 Task: Find connections with filter location Manacor with filter topic #Business2021with filter profile language Potuguese with filter current company Samsung Electronics with filter school VIT_Vellore Institute of Technology  with filter industry Hotels and Motels with filter service category Financial Advisory with filter keywords title Operations Director
Action: Mouse moved to (473, 59)
Screenshot: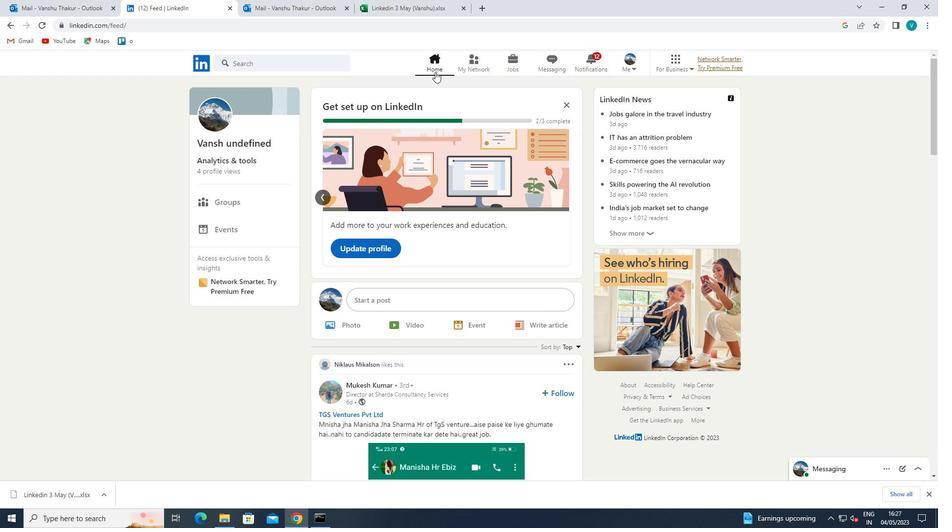 
Action: Mouse pressed left at (473, 59)
Screenshot: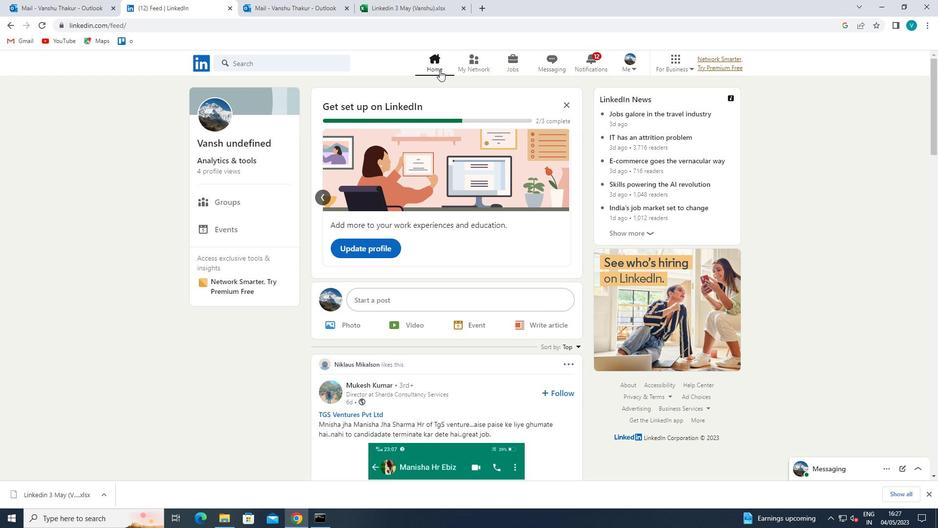 
Action: Mouse moved to (267, 115)
Screenshot: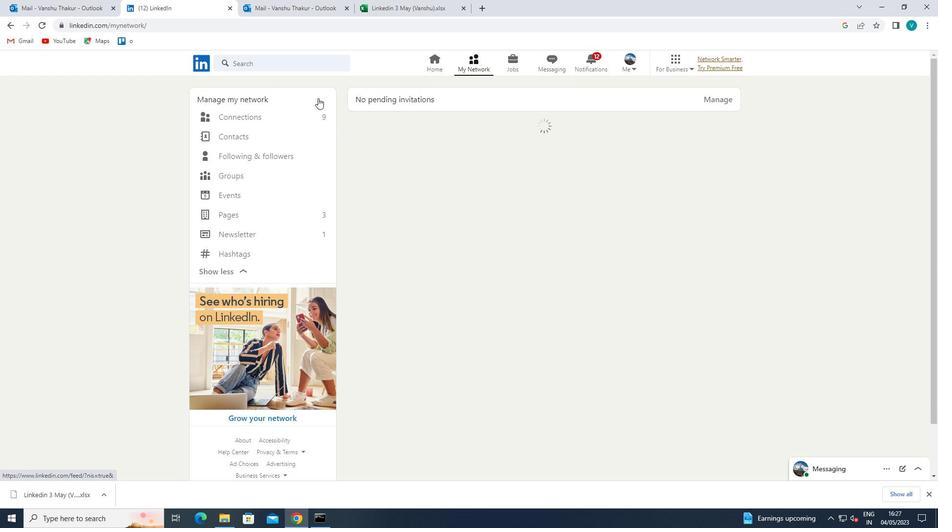 
Action: Mouse pressed left at (267, 115)
Screenshot: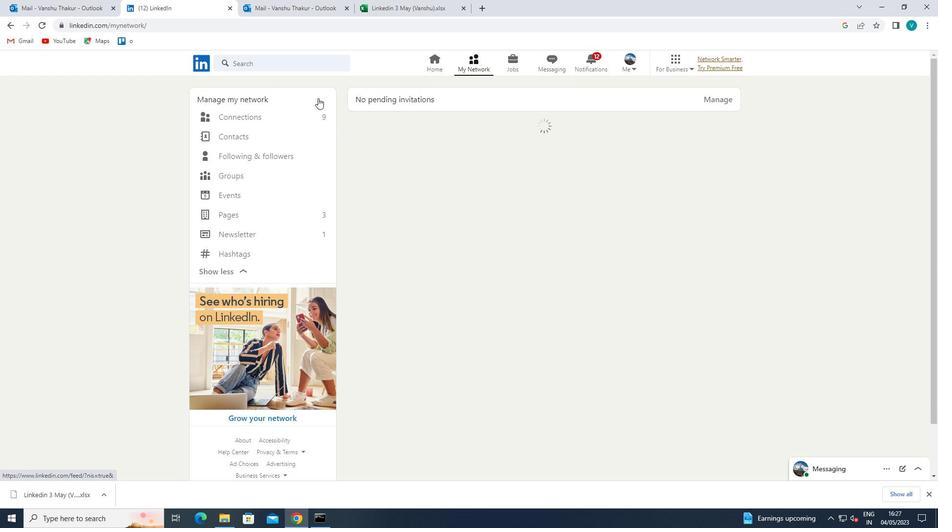 
Action: Mouse moved to (541, 116)
Screenshot: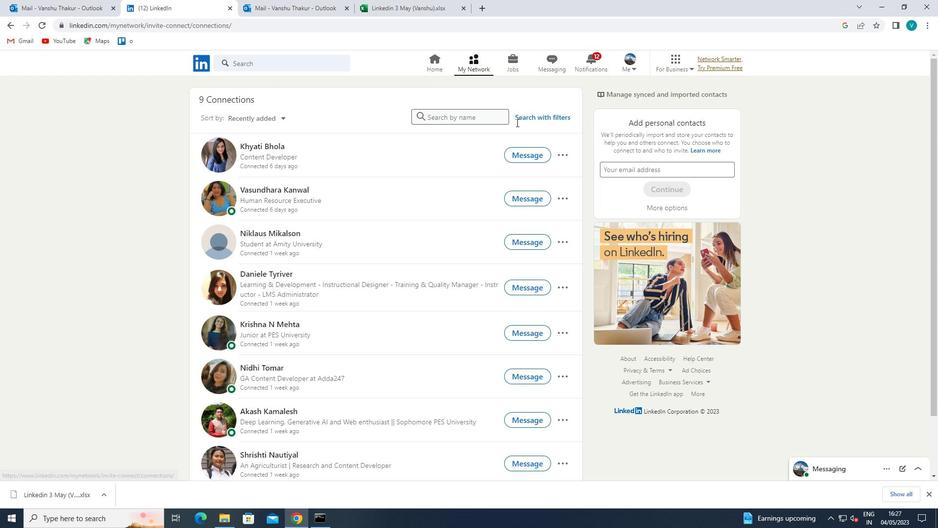 
Action: Mouse pressed left at (541, 116)
Screenshot: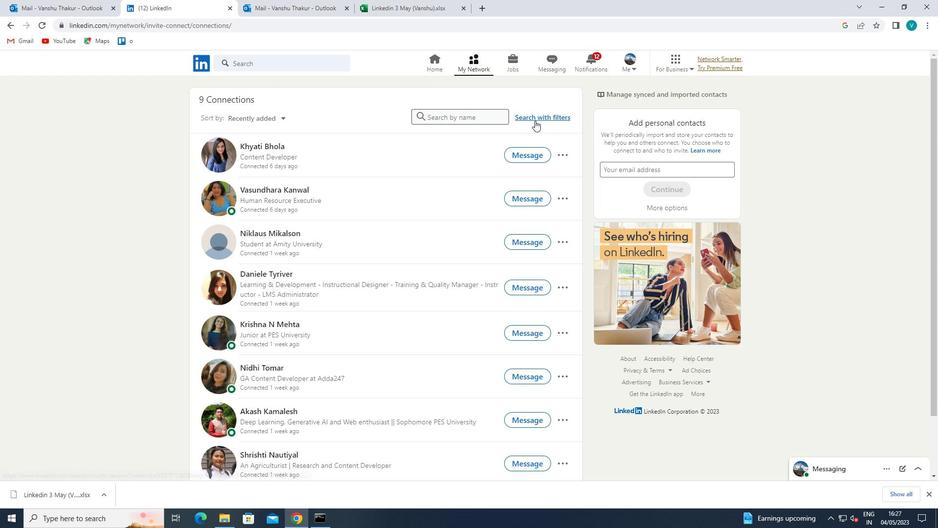 
Action: Mouse moved to (473, 88)
Screenshot: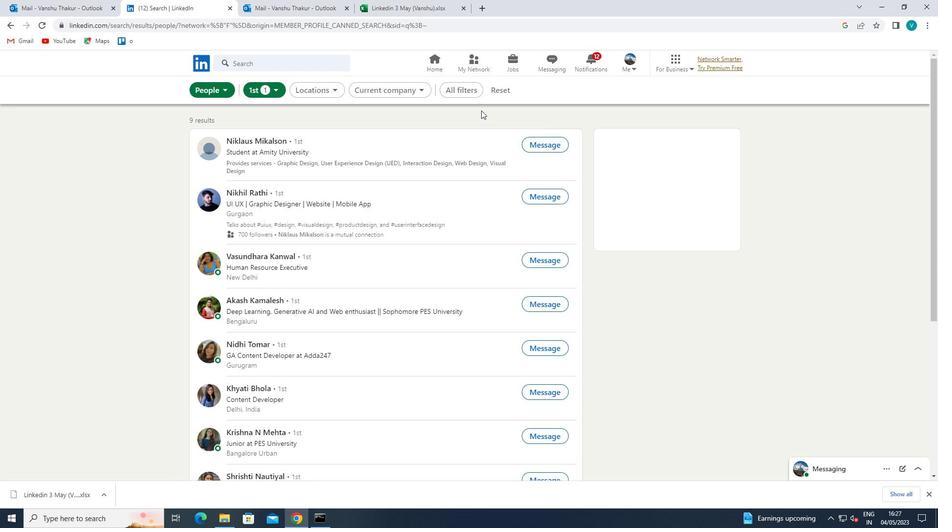 
Action: Mouse pressed left at (473, 88)
Screenshot: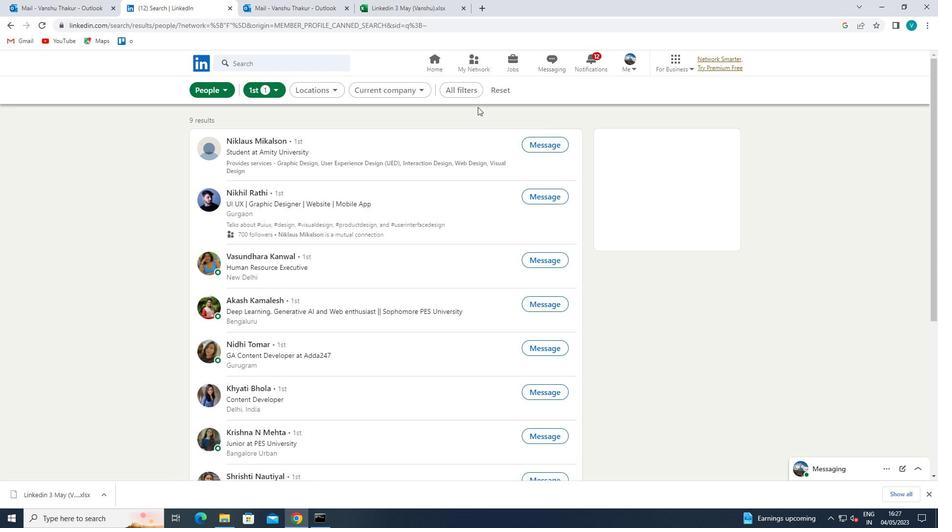 
Action: Mouse moved to (783, 221)
Screenshot: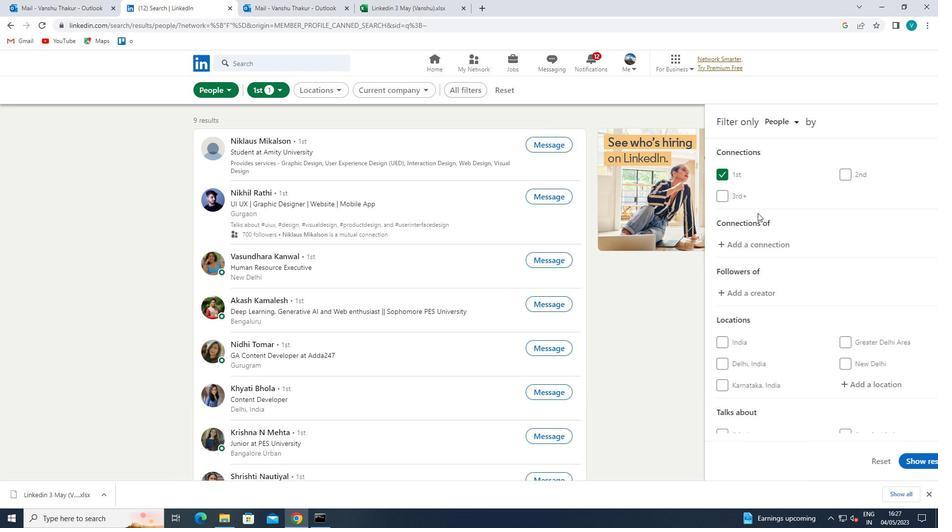 
Action: Mouse scrolled (783, 221) with delta (0, 0)
Screenshot: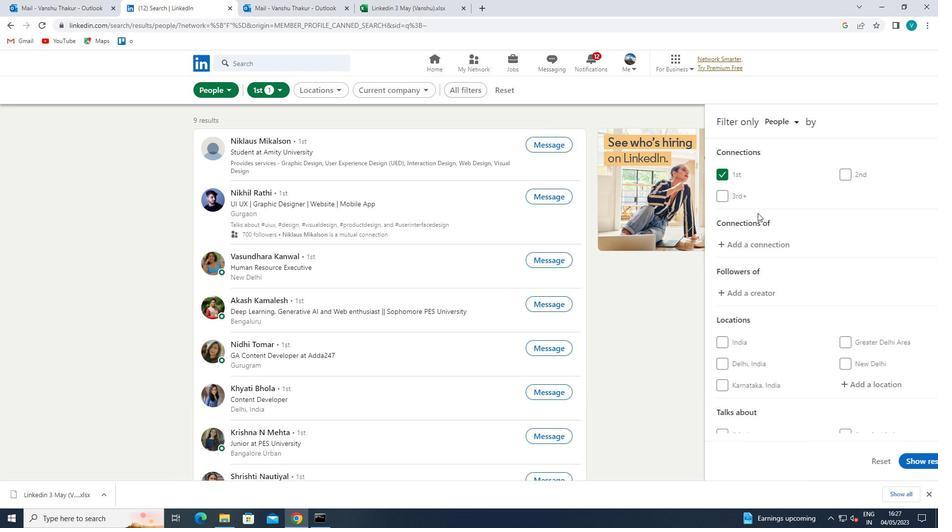 
Action: Mouse moved to (784, 223)
Screenshot: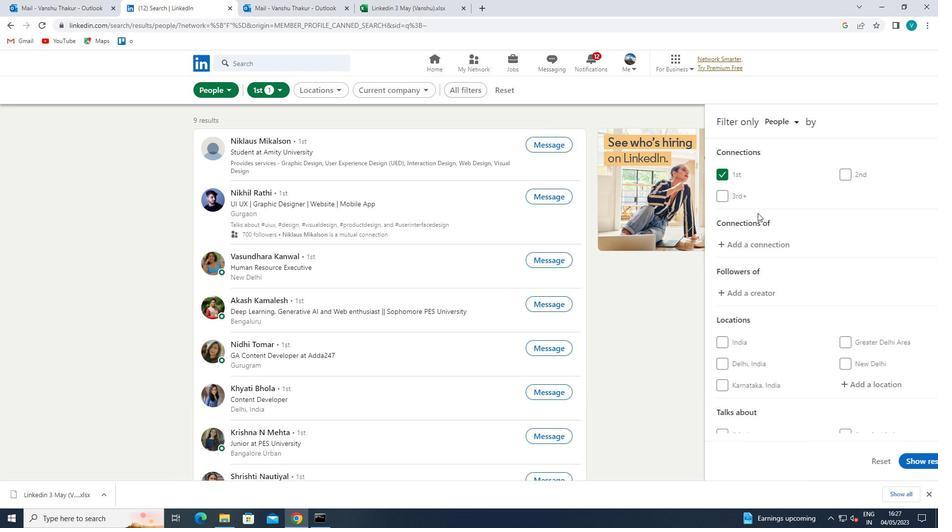 
Action: Mouse scrolled (784, 223) with delta (0, 0)
Screenshot: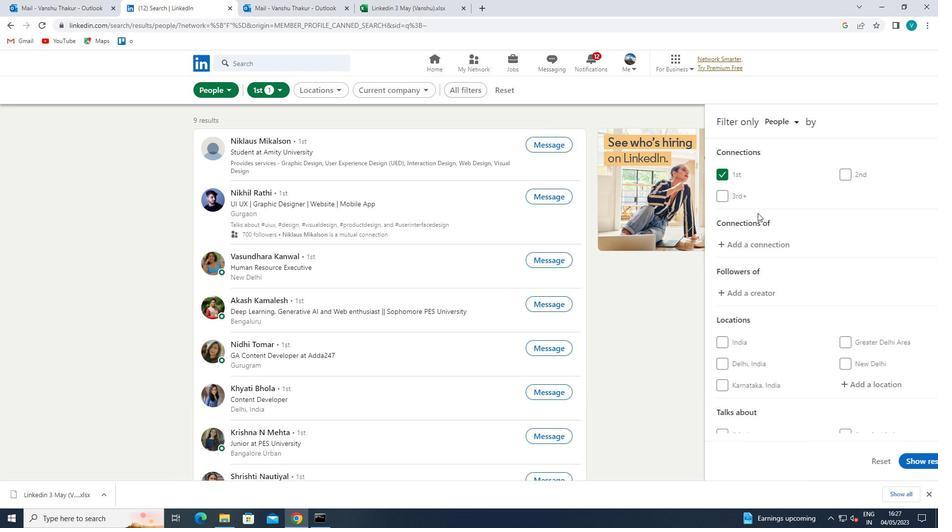 
Action: Mouse moved to (827, 284)
Screenshot: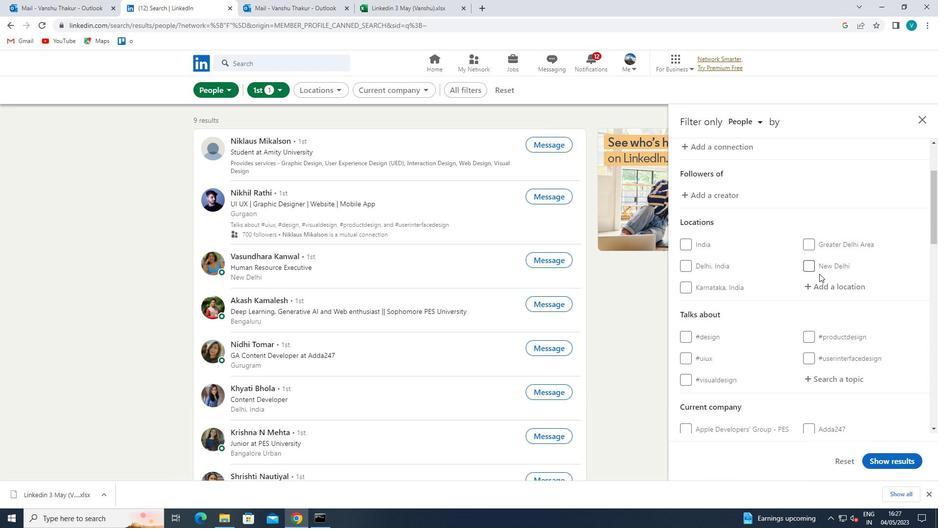 
Action: Mouse pressed left at (827, 284)
Screenshot: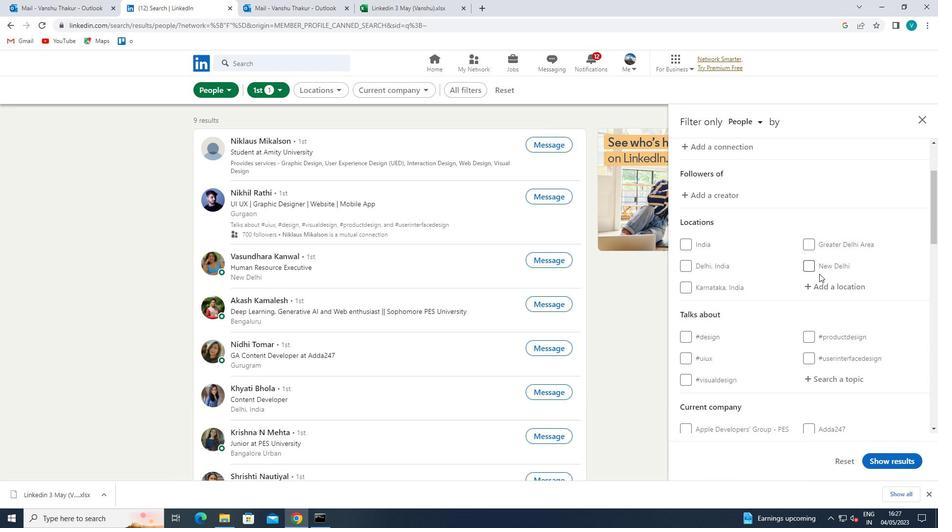 
Action: Mouse moved to (730, 227)
Screenshot: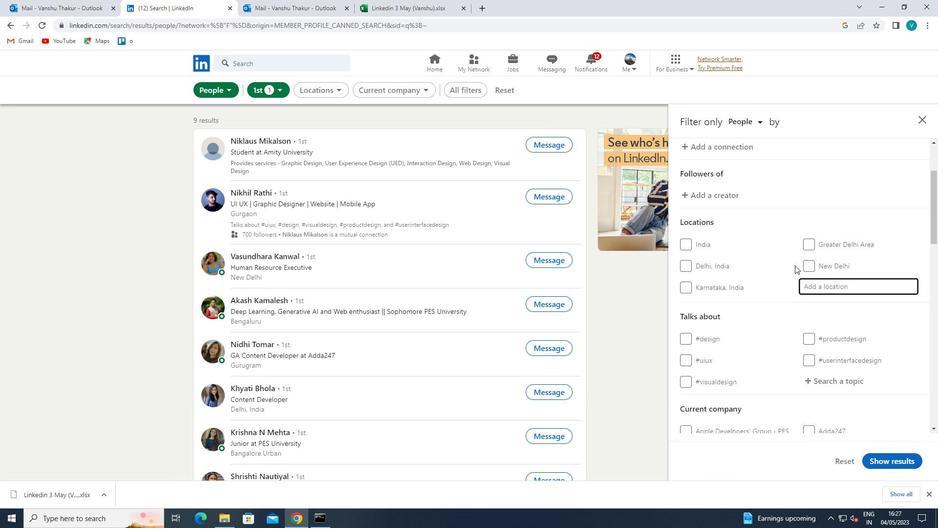 
Action: Key pressed <Key.shift><Key.shift><Key.shift><Key.shift>M
Screenshot: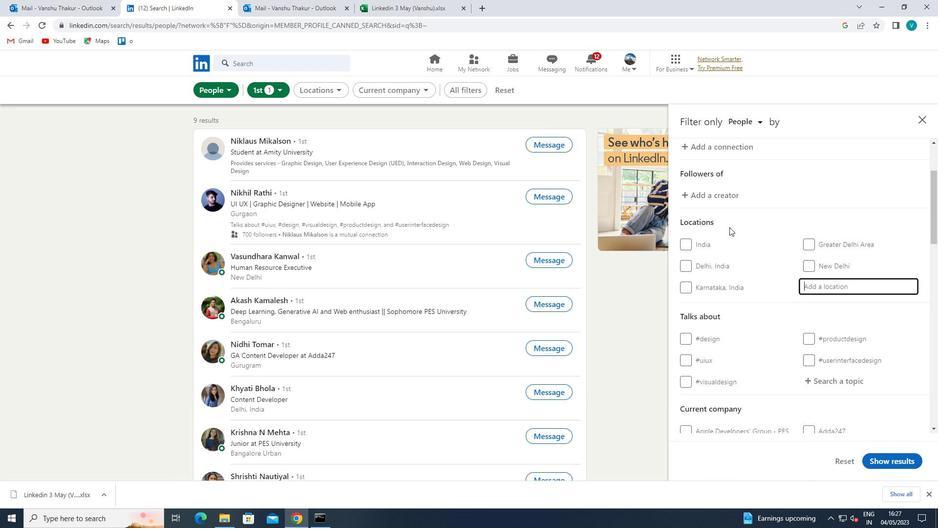
Action: Mouse moved to (729, 226)
Screenshot: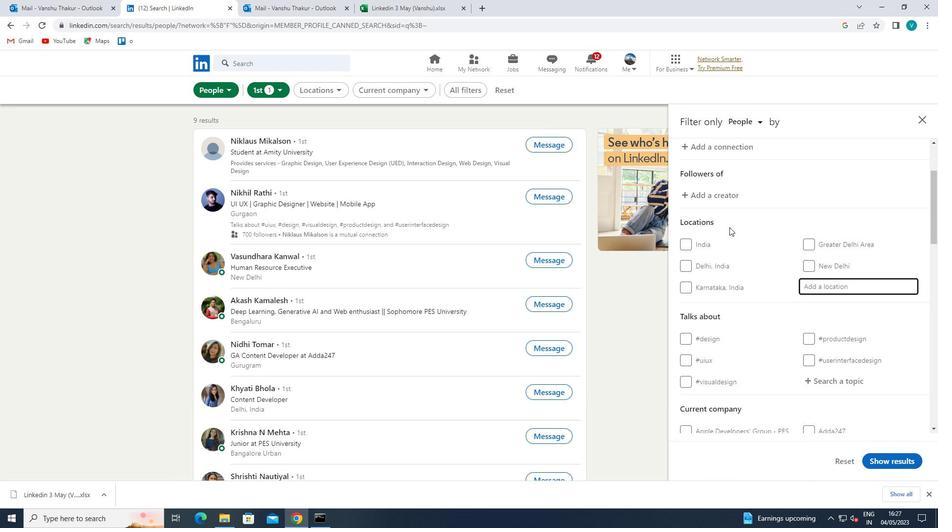 
Action: Key pressed ANA
Screenshot: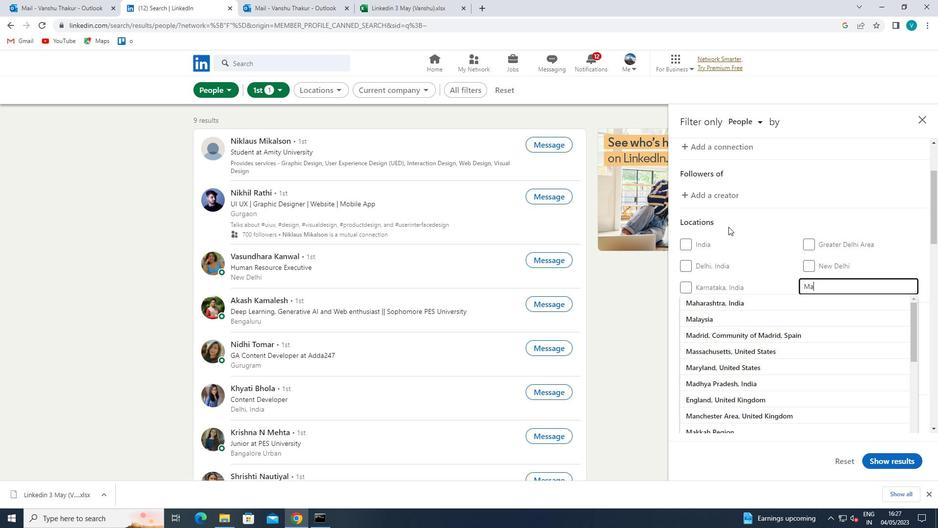 
Action: Mouse moved to (728, 226)
Screenshot: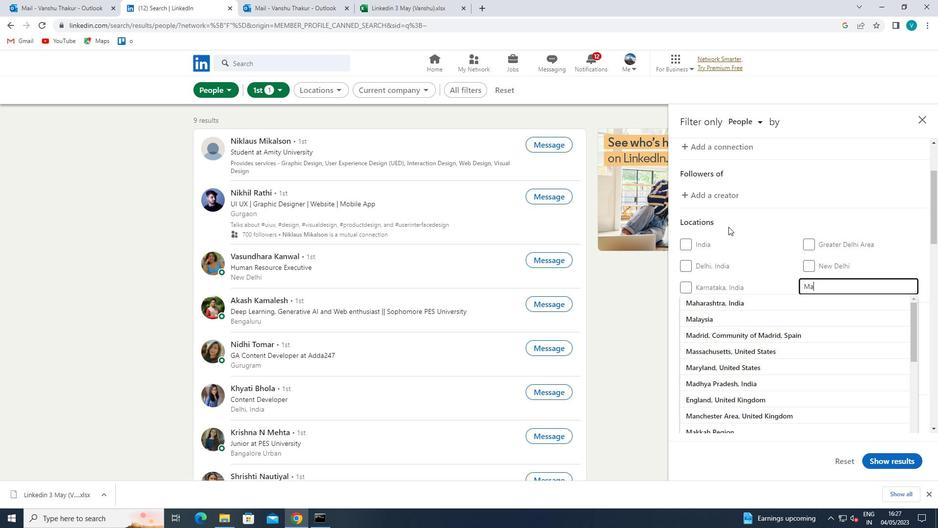 
Action: Key pressed CO
Screenshot: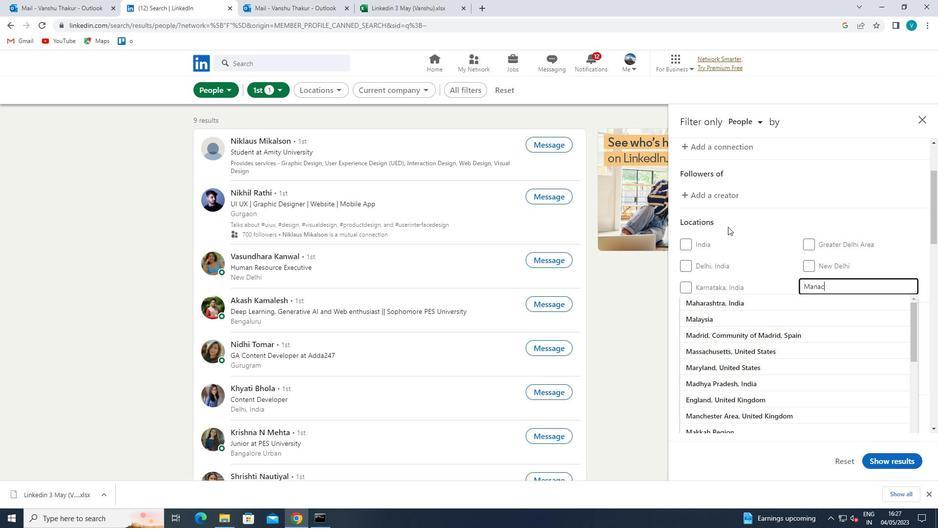 
Action: Mouse moved to (728, 226)
Screenshot: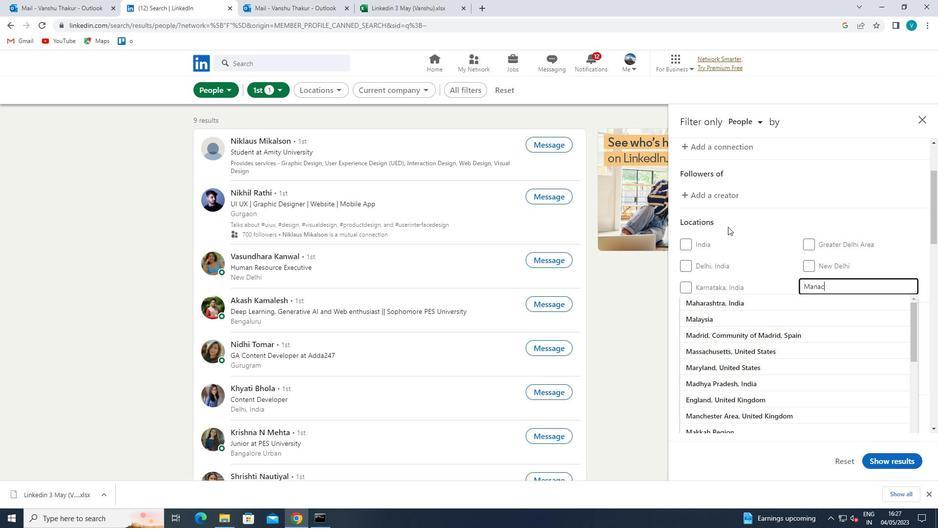 
Action: Key pressed R
Screenshot: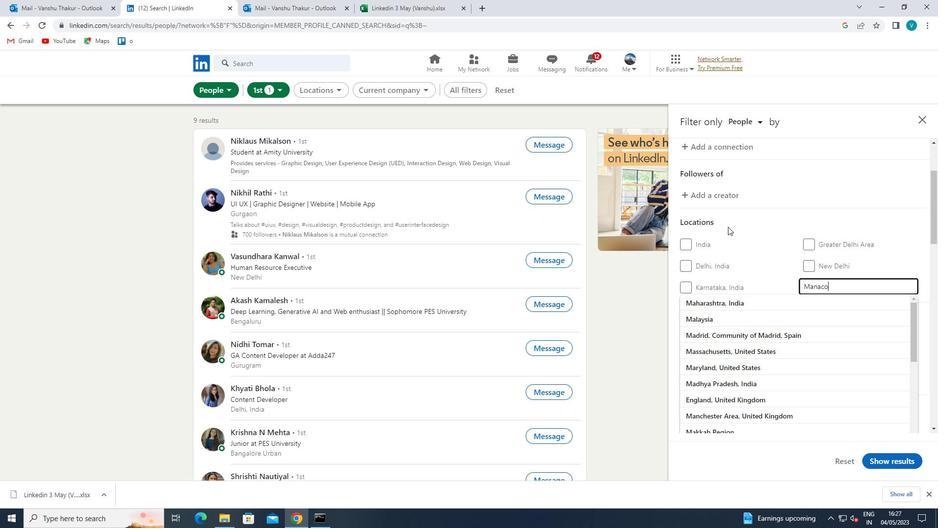 
Action: Mouse moved to (728, 226)
Screenshot: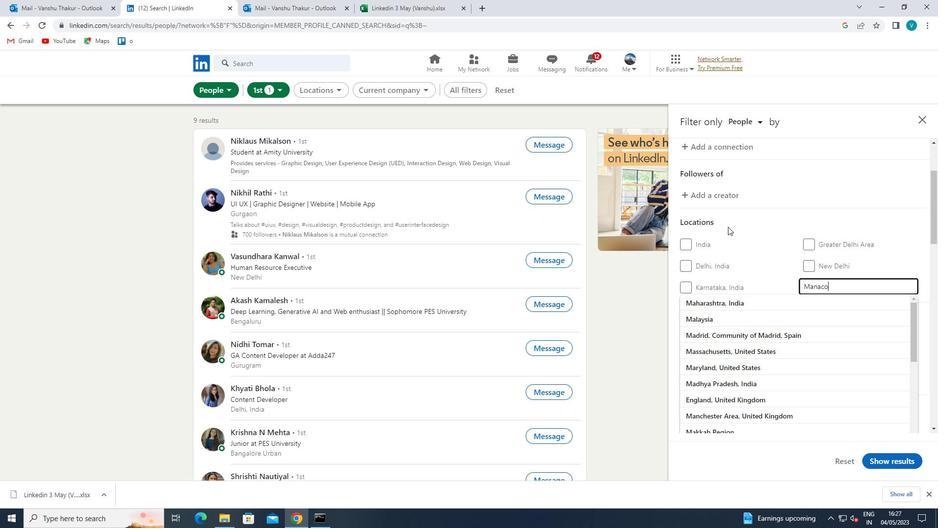 
Action: Key pressed <Key.space>
Screenshot: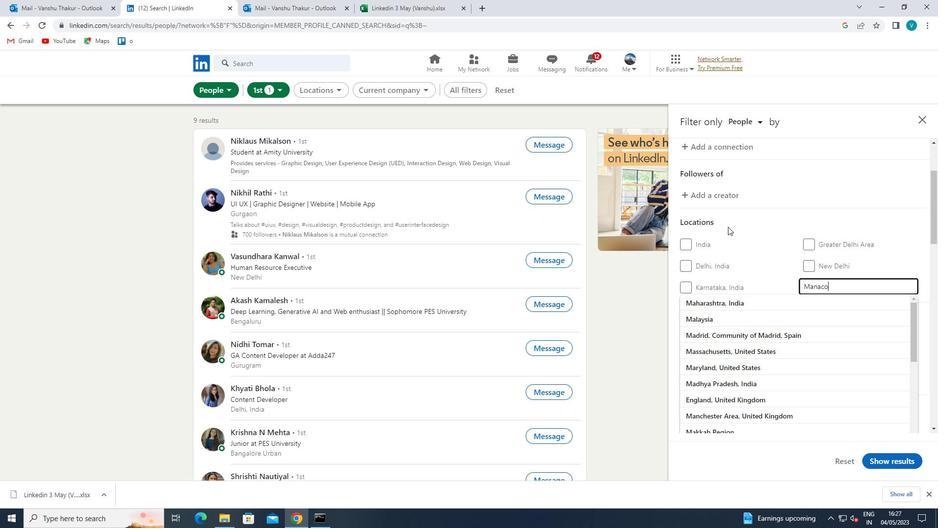 
Action: Mouse moved to (746, 297)
Screenshot: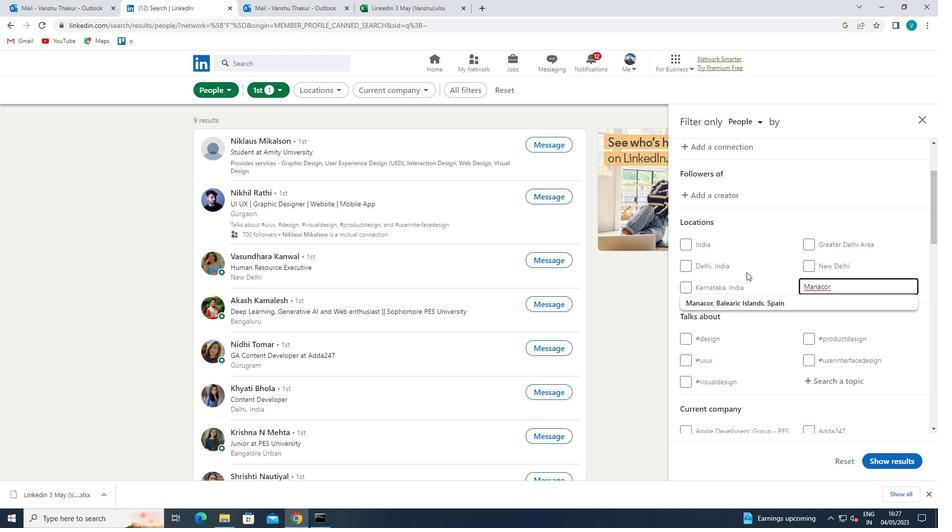 
Action: Mouse pressed left at (746, 297)
Screenshot: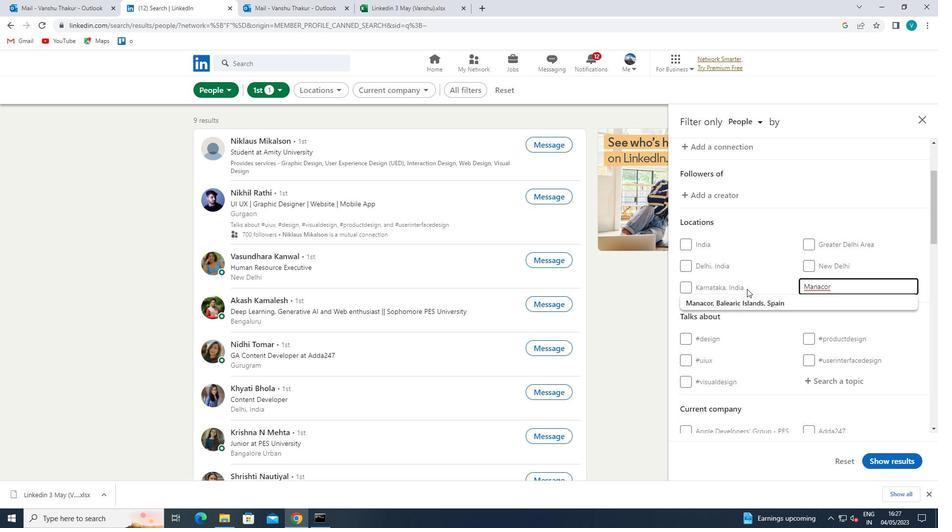 
Action: Mouse moved to (746, 298)
Screenshot: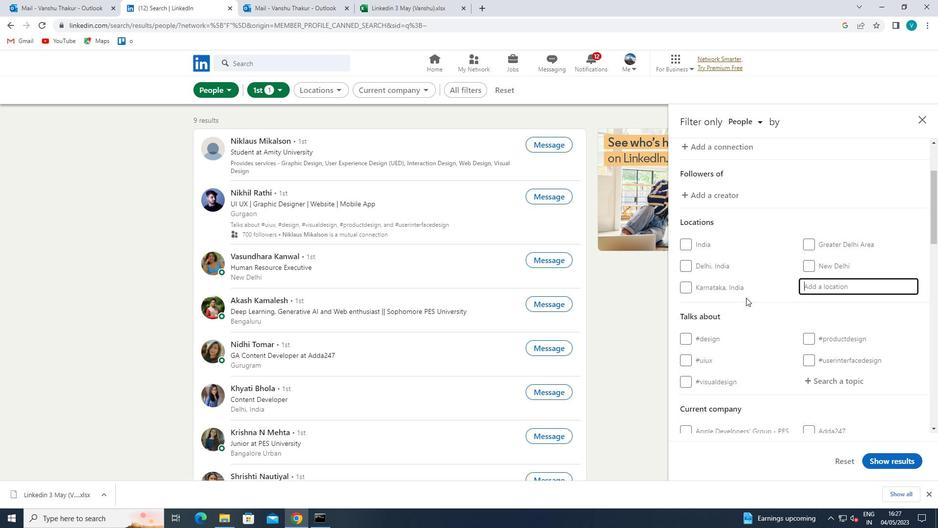 
Action: Mouse scrolled (746, 297) with delta (0, 0)
Screenshot: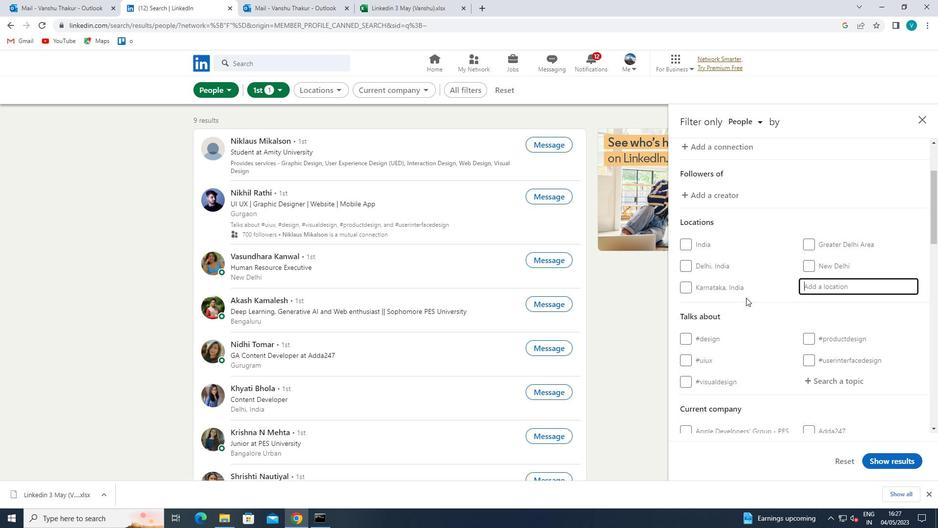 
Action: Mouse moved to (818, 350)
Screenshot: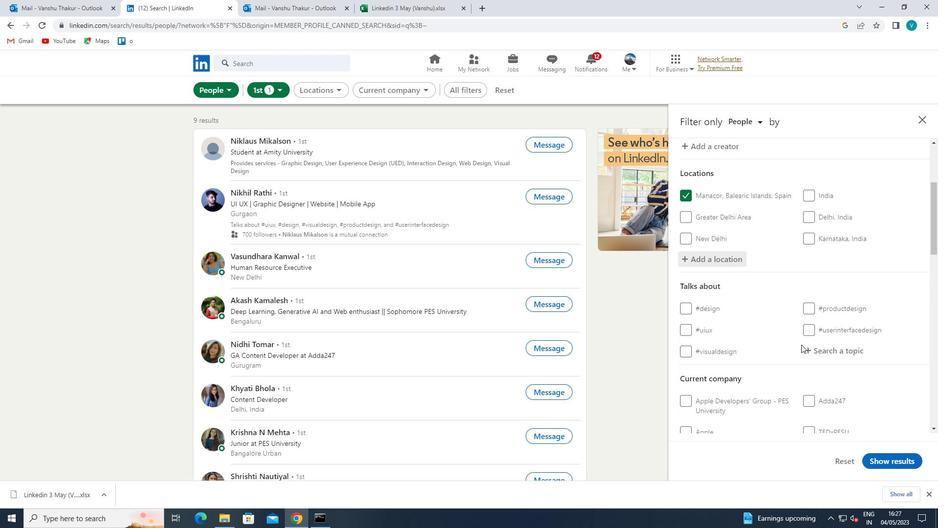 
Action: Mouse pressed left at (818, 350)
Screenshot: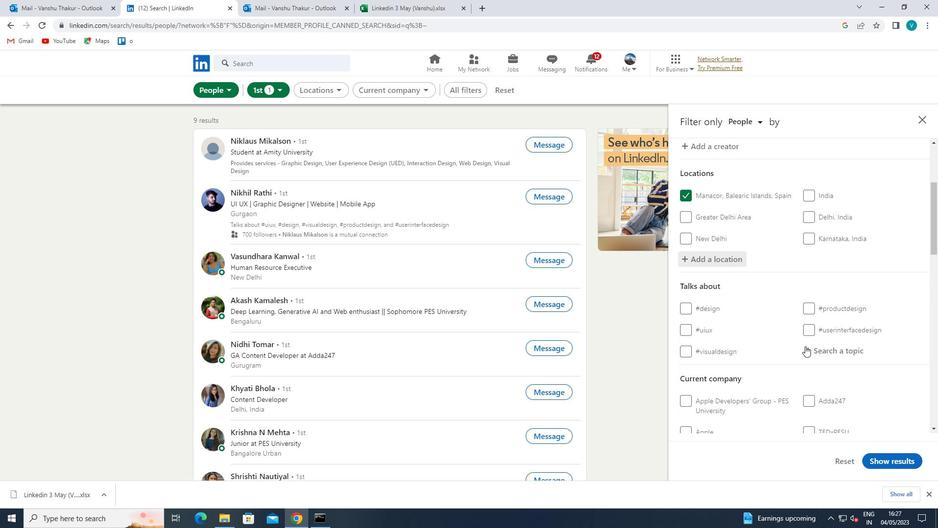 
Action: Mouse moved to (819, 350)
Screenshot: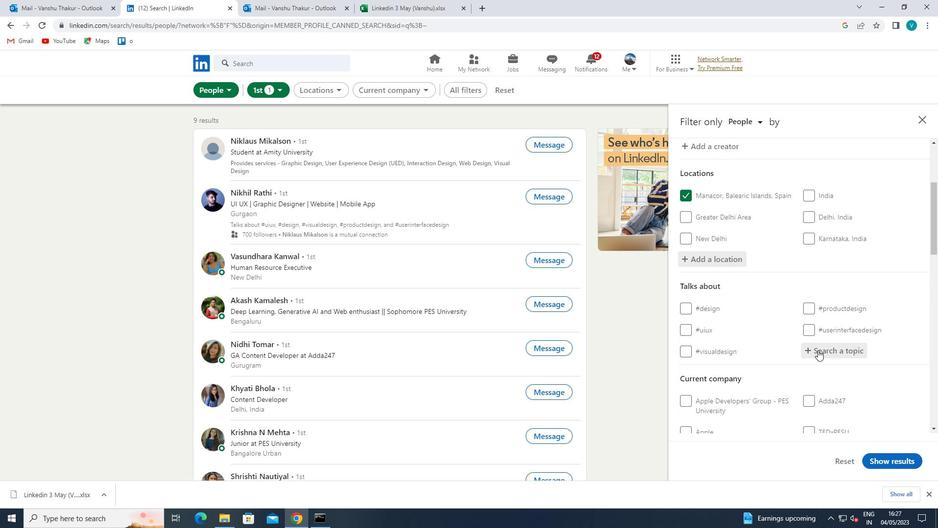 
Action: Key pressed <Key.shift>BUSINE
Screenshot: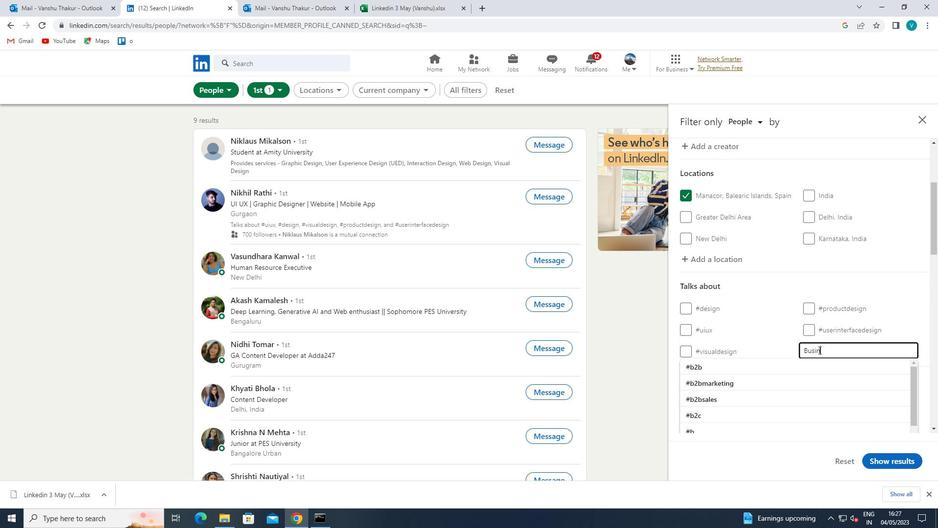 
Action: Mouse moved to (838, 333)
Screenshot: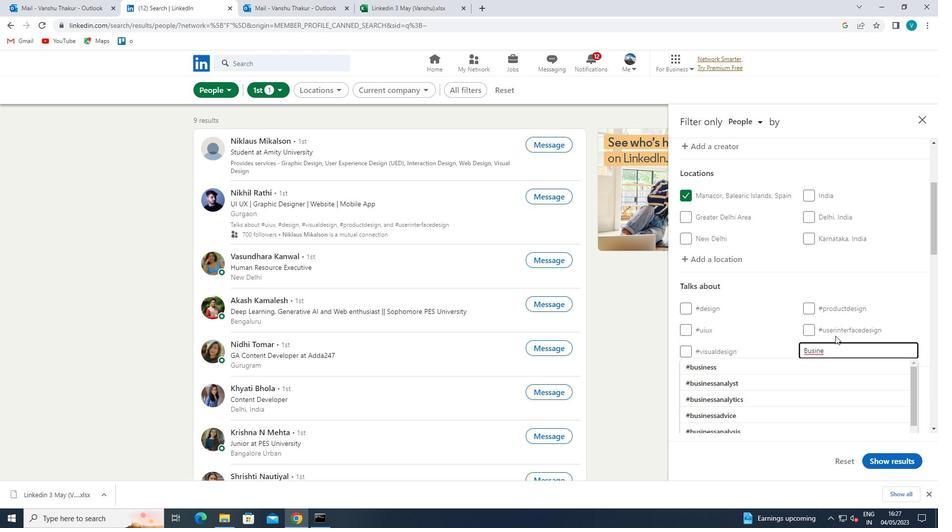 
Action: Key pressed SS2021
Screenshot: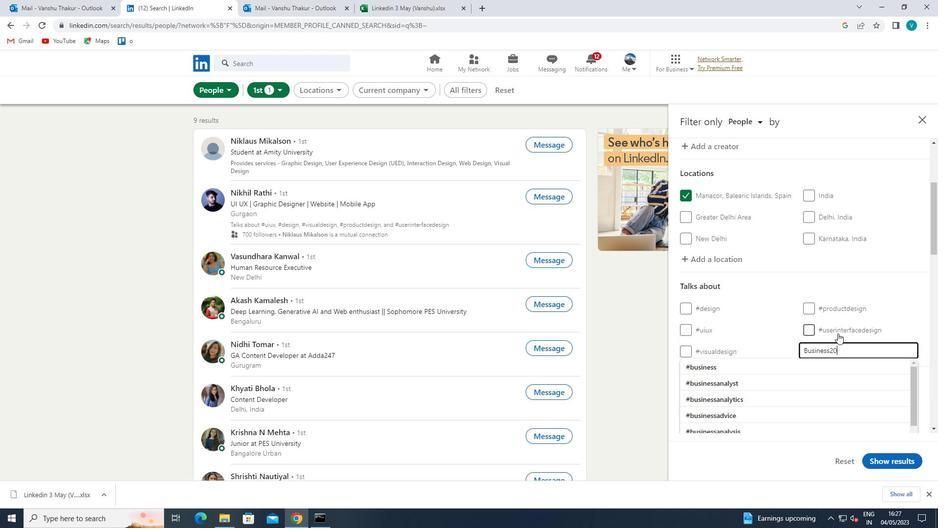 
Action: Mouse moved to (804, 349)
Screenshot: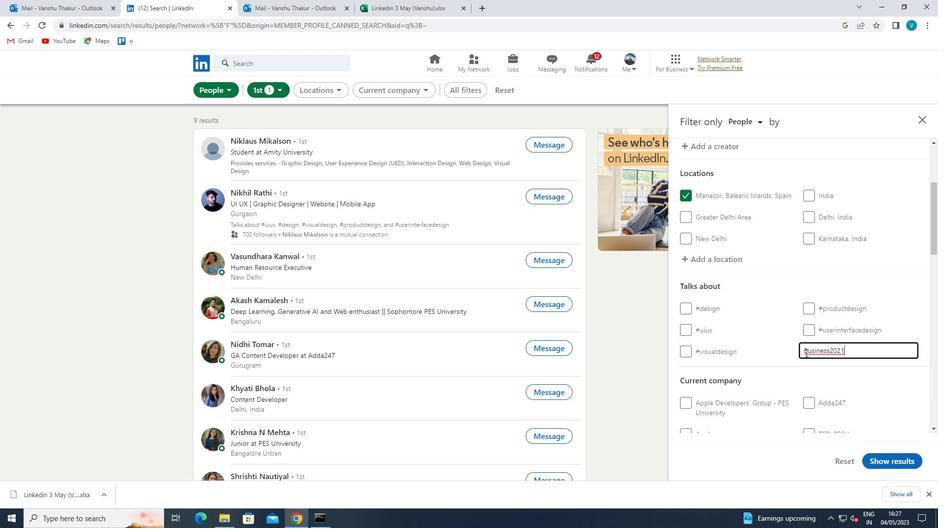 
Action: Mouse pressed left at (804, 349)
Screenshot: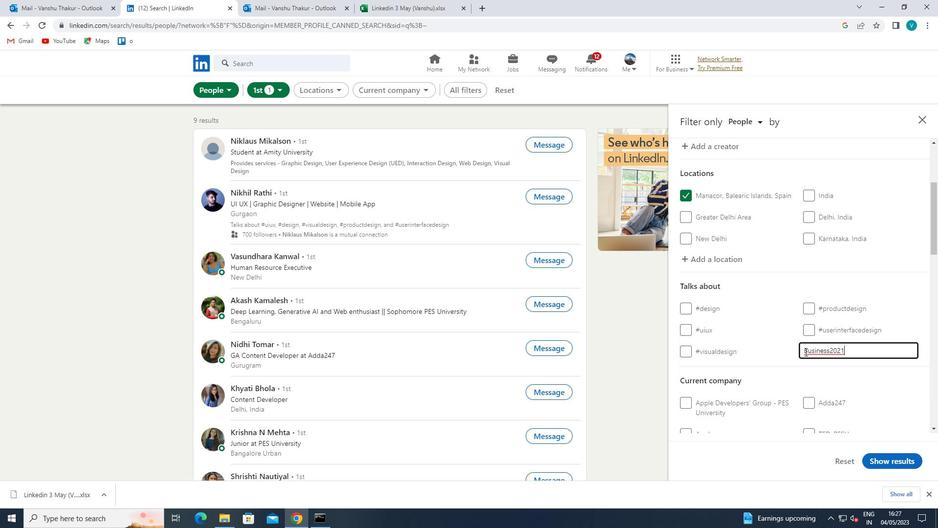 
Action: Mouse moved to (821, 366)
Screenshot: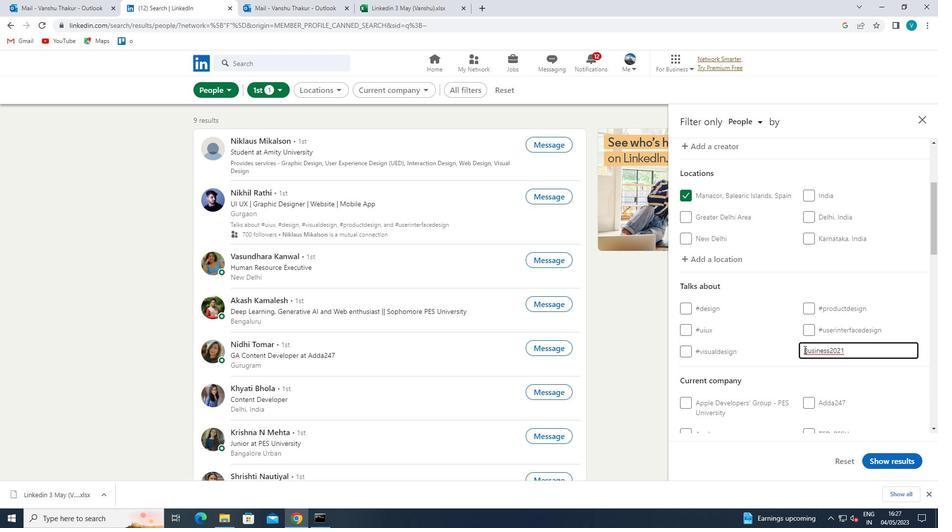 
Action: Key pressed <Key.shift><Key.shift><Key.shift>#
Screenshot: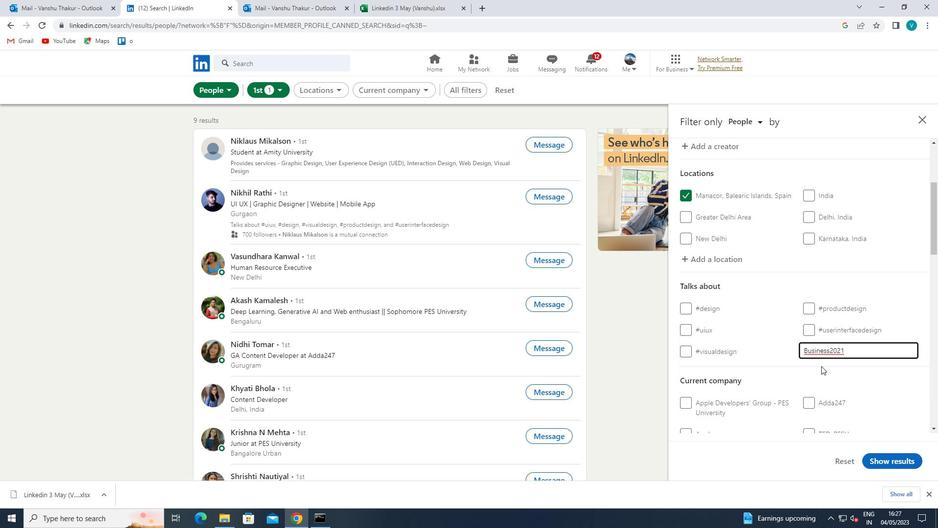 
Action: Mouse moved to (807, 366)
Screenshot: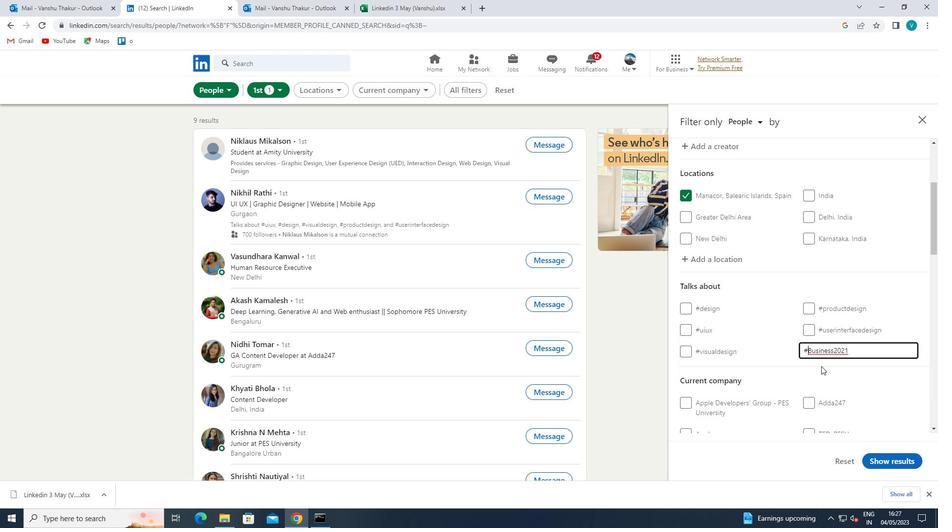 
Action: Mouse pressed left at (807, 366)
Screenshot: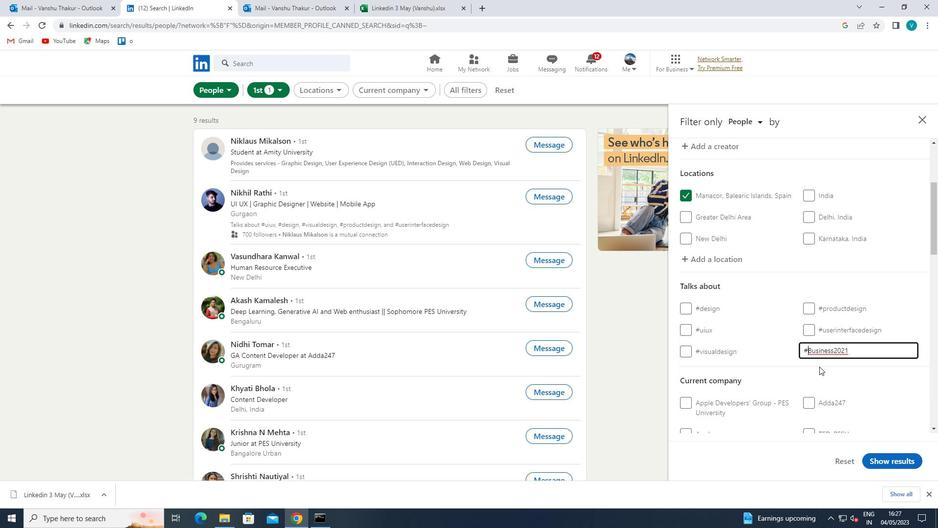 
Action: Mouse moved to (807, 365)
Screenshot: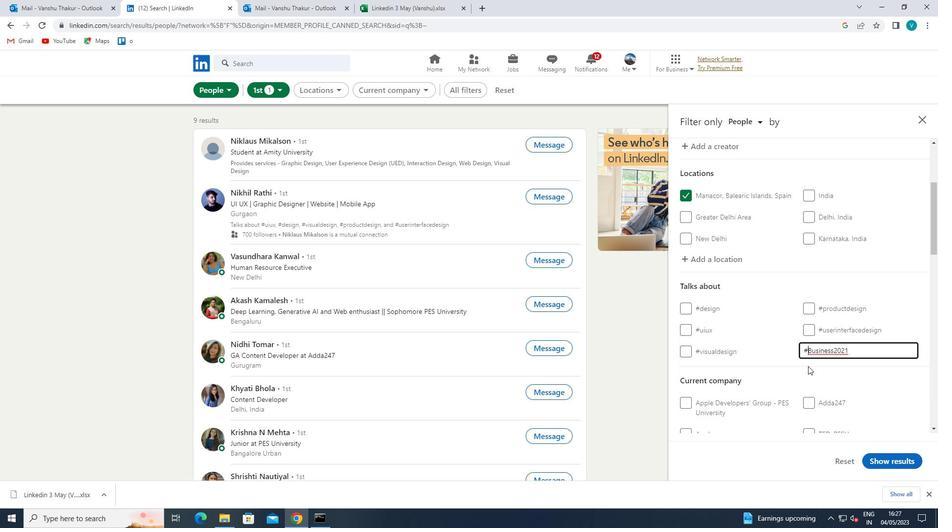
Action: Mouse scrolled (807, 365) with delta (0, 0)
Screenshot: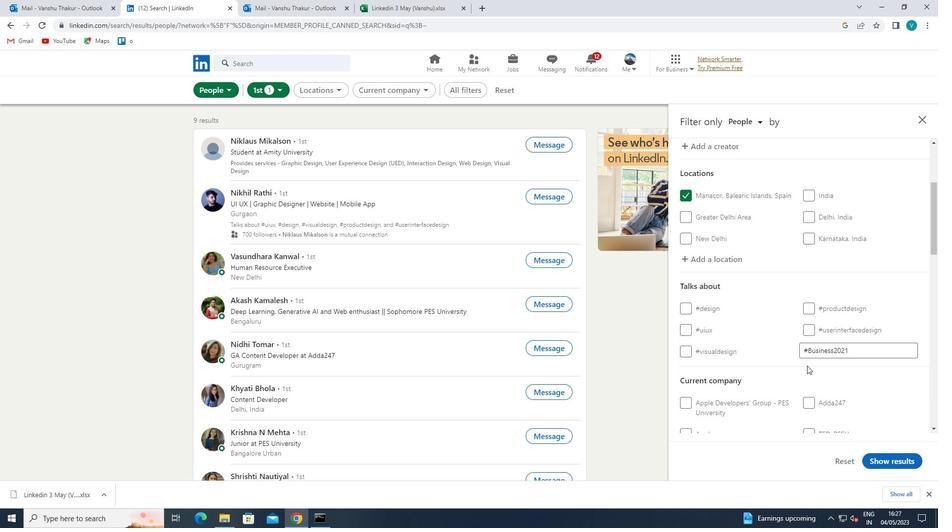 
Action: Mouse scrolled (807, 365) with delta (0, 0)
Screenshot: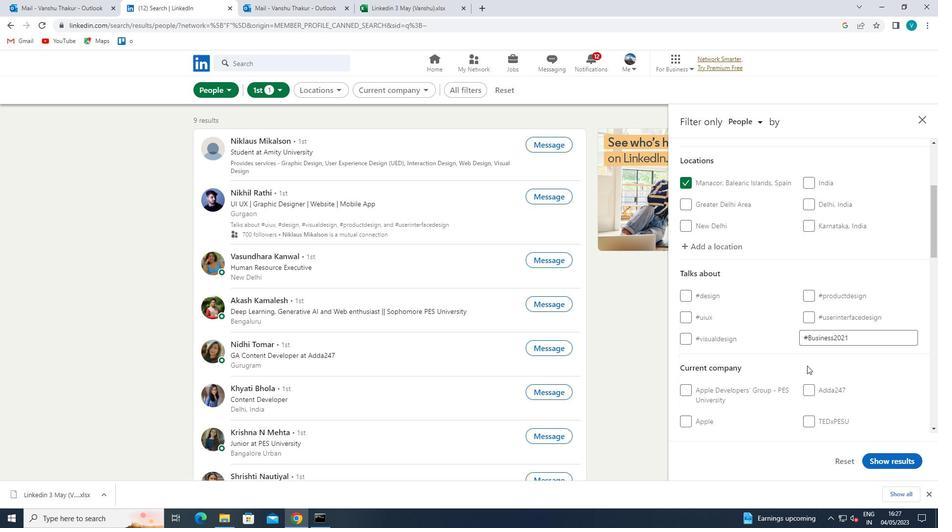
Action: Mouse moved to (816, 359)
Screenshot: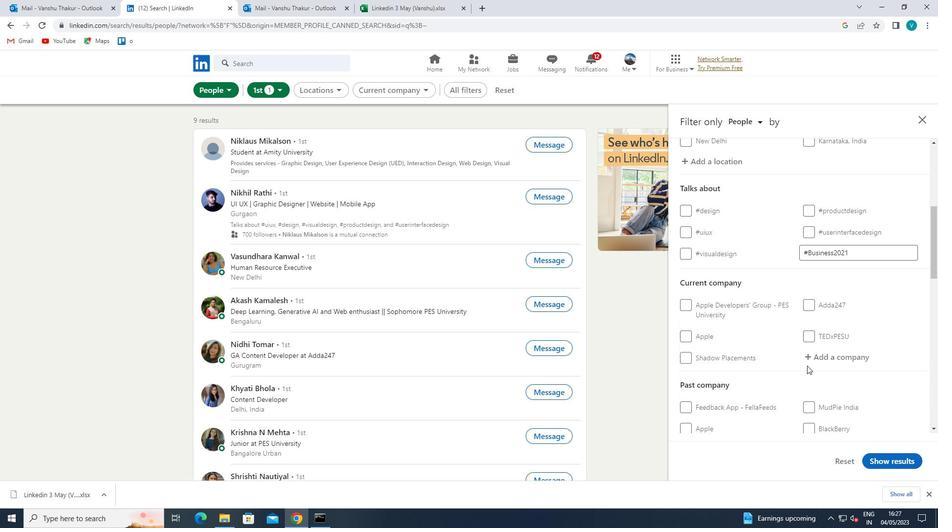 
Action: Mouse pressed left at (816, 359)
Screenshot: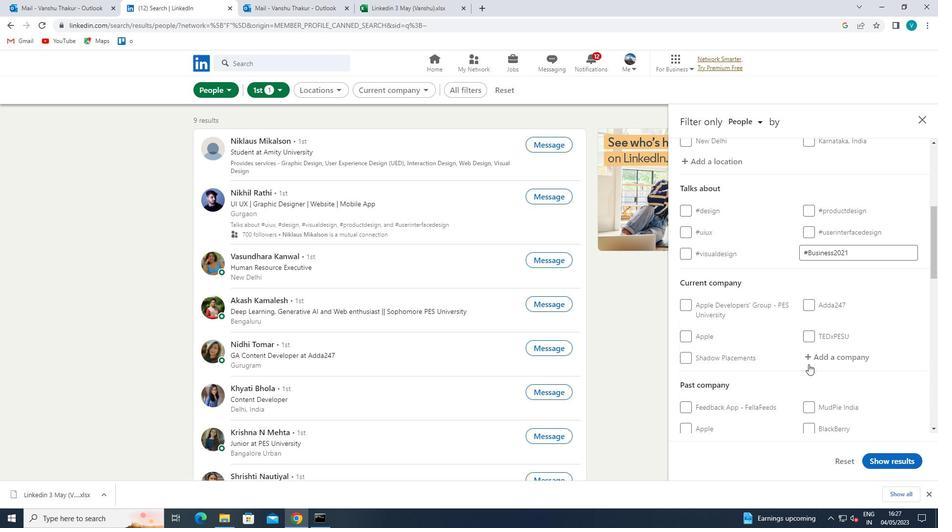 
Action: Key pressed <Key.shift>SAMSI<Key.backspace>
Screenshot: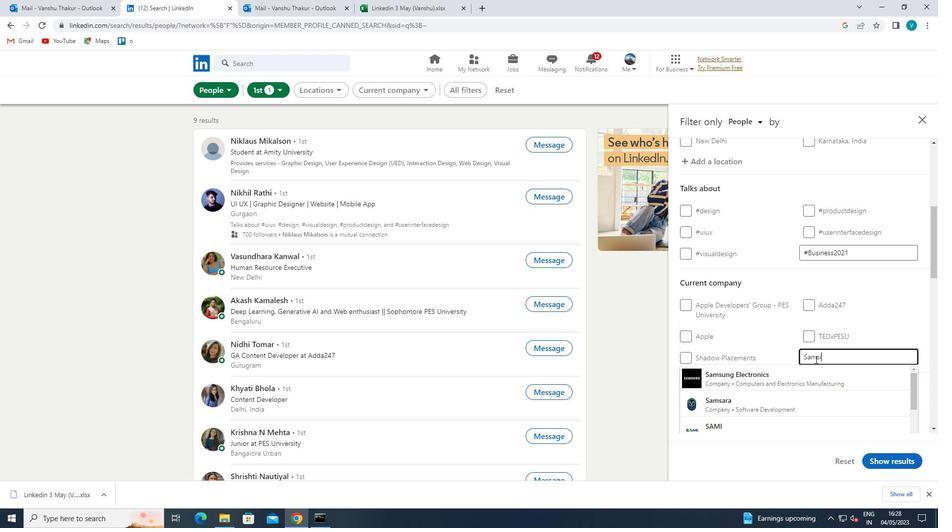
Action: Mouse moved to (822, 376)
Screenshot: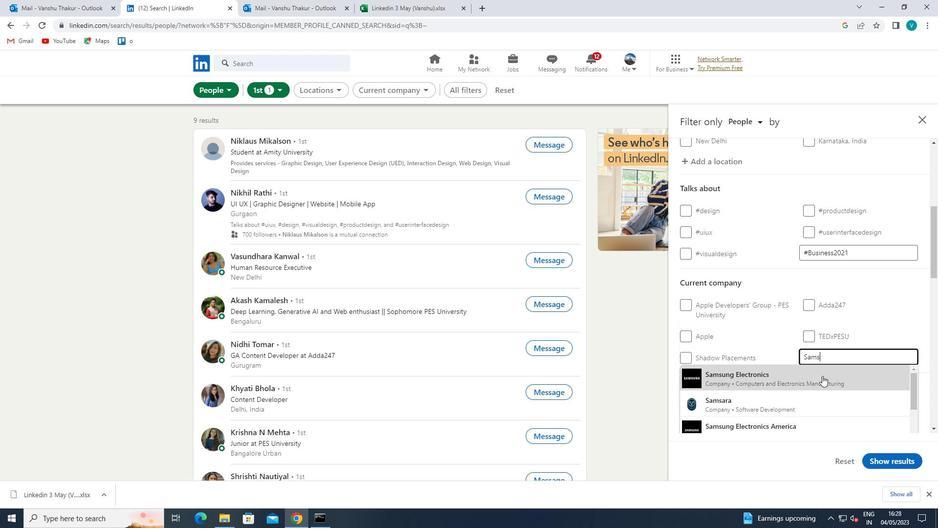 
Action: Mouse pressed left at (822, 376)
Screenshot: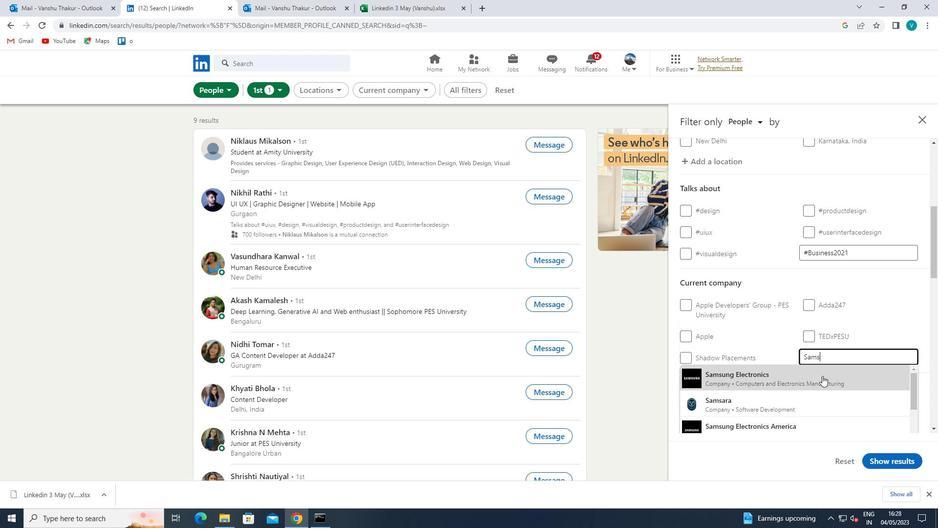 
Action: Mouse scrolled (822, 376) with delta (0, 0)
Screenshot: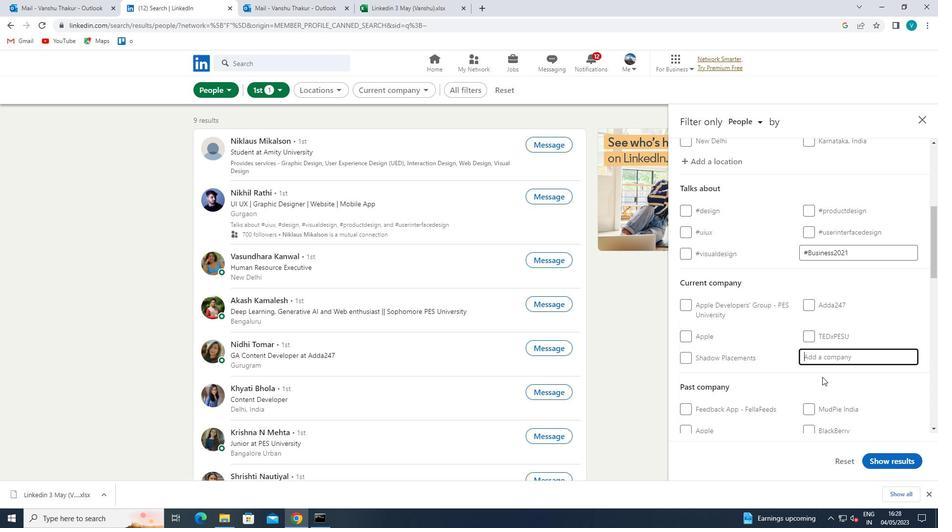 
Action: Mouse scrolled (822, 376) with delta (0, 0)
Screenshot: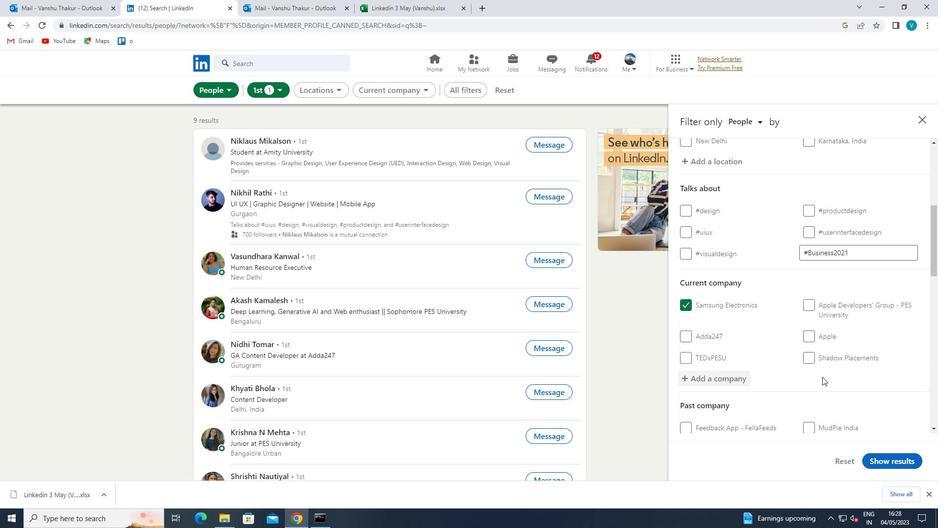
Action: Mouse scrolled (822, 376) with delta (0, 0)
Screenshot: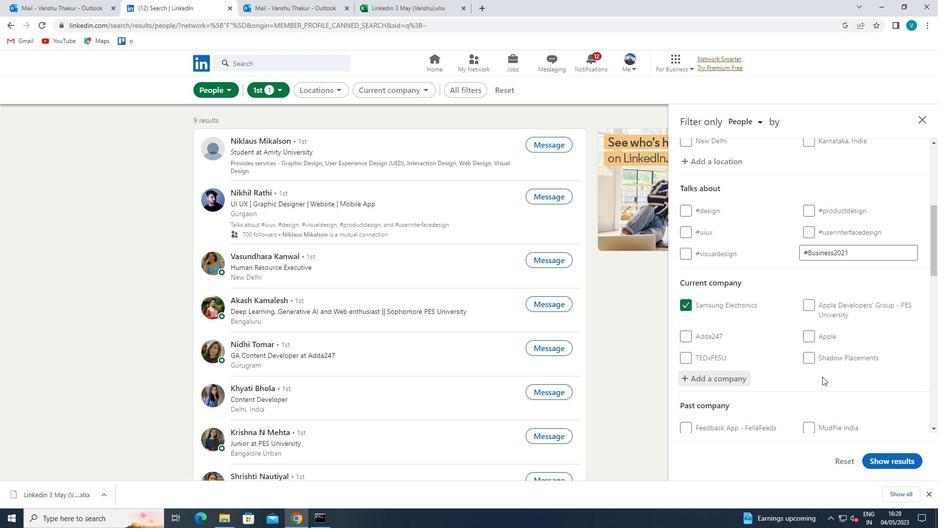 
Action: Mouse scrolled (822, 376) with delta (0, 0)
Screenshot: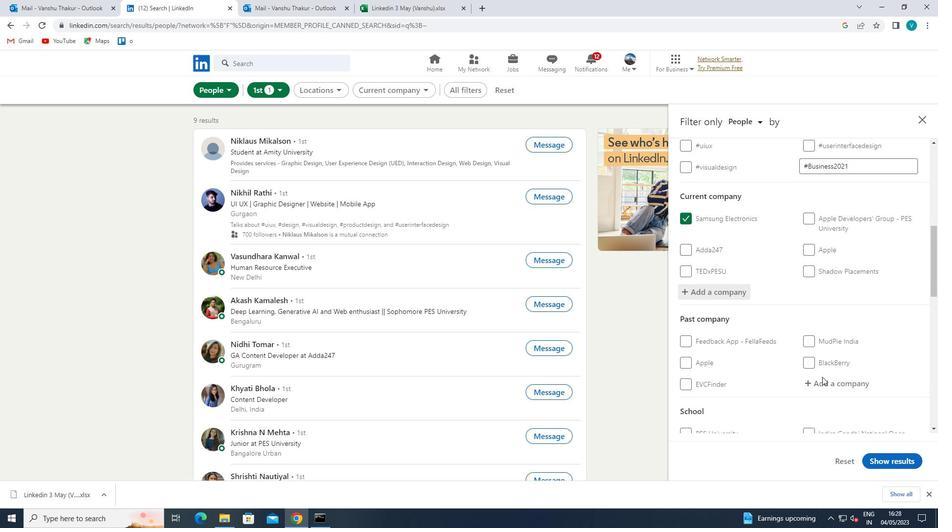 
Action: Mouse moved to (829, 401)
Screenshot: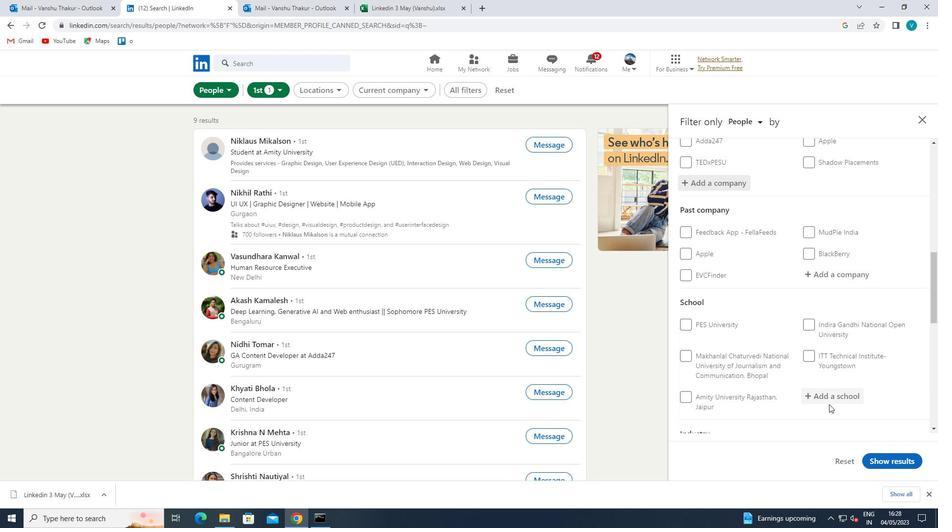 
Action: Mouse pressed left at (829, 401)
Screenshot: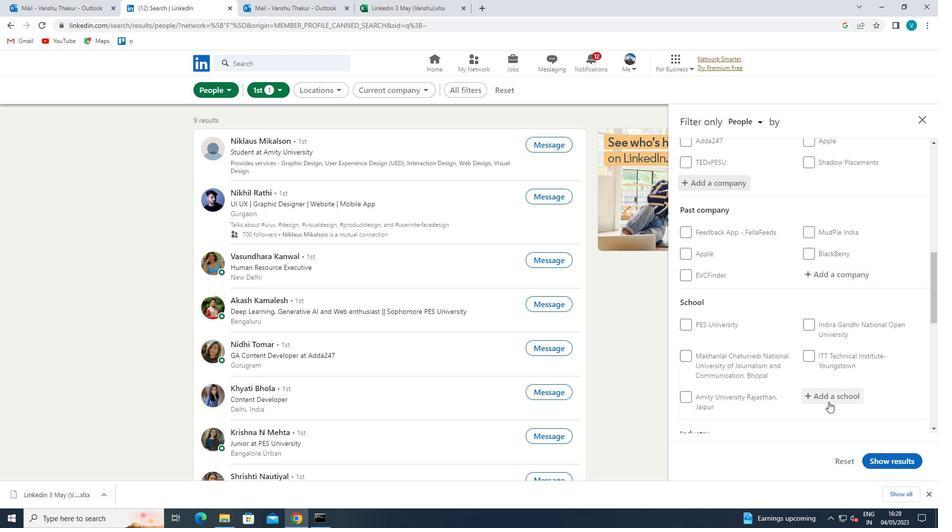
Action: Key pressed <Key.shift>VIT<Key.shift>_<Key.shift><Key.shift><Key.shift>VE
Screenshot: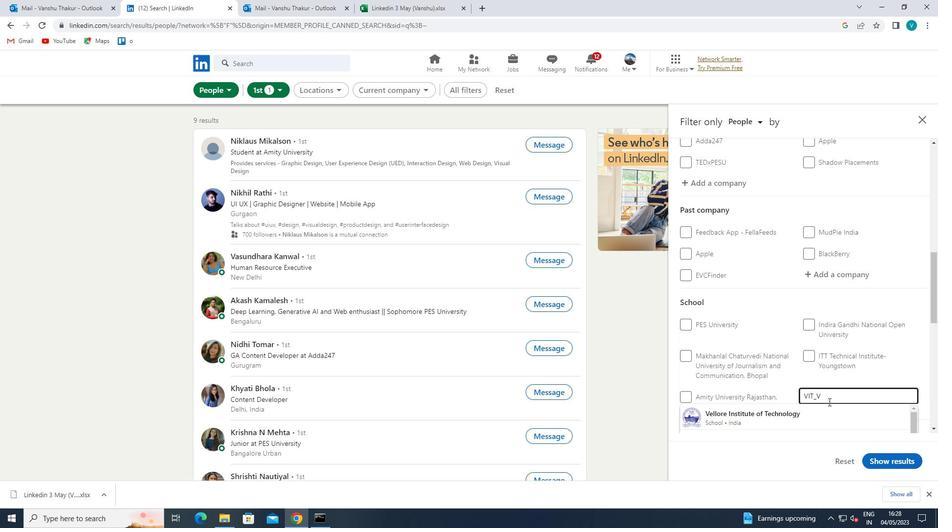 
Action: Mouse moved to (843, 391)
Screenshot: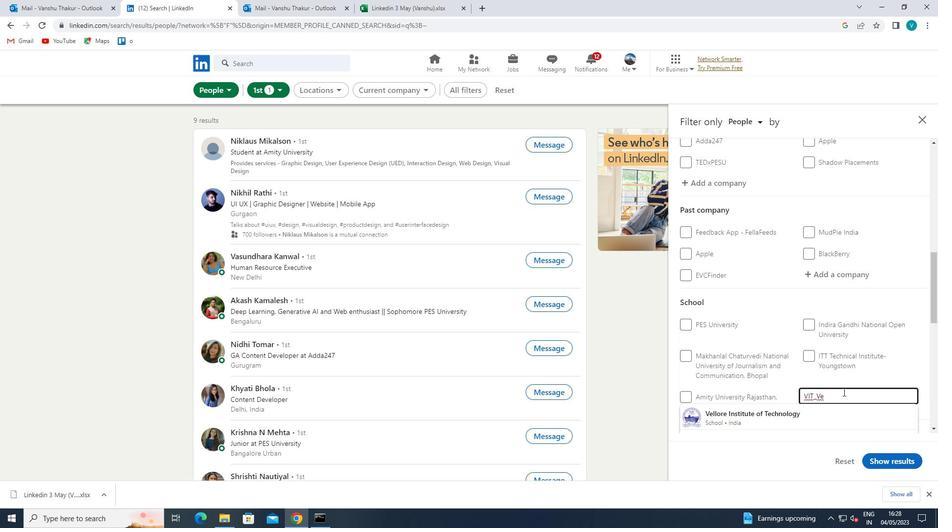 
Action: Key pressed LLORE<Key.space><Key.shift>INSTI
Screenshot: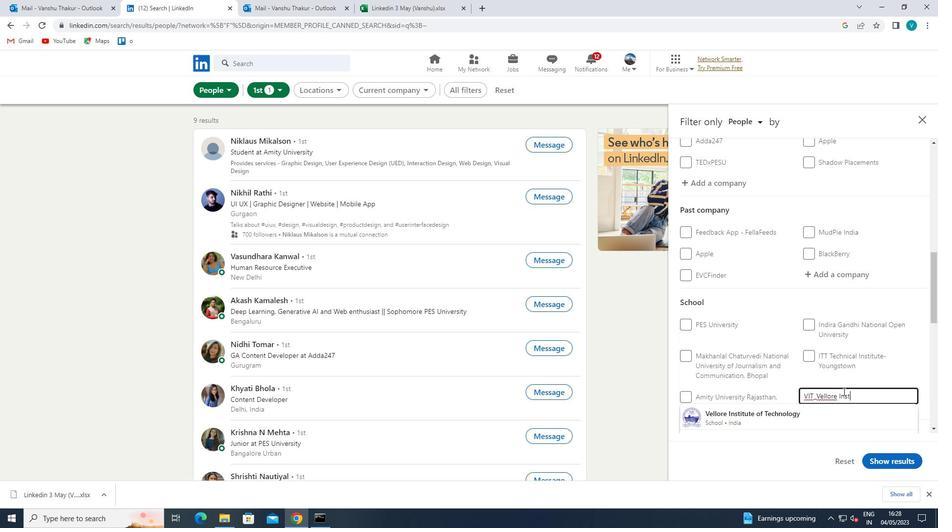 
Action: Mouse moved to (818, 413)
Screenshot: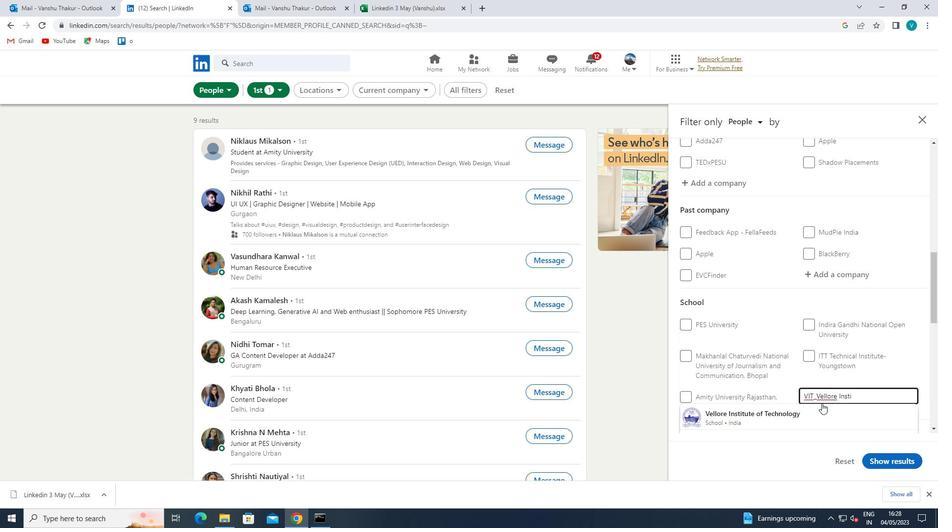 
Action: Mouse pressed left at (818, 413)
Screenshot: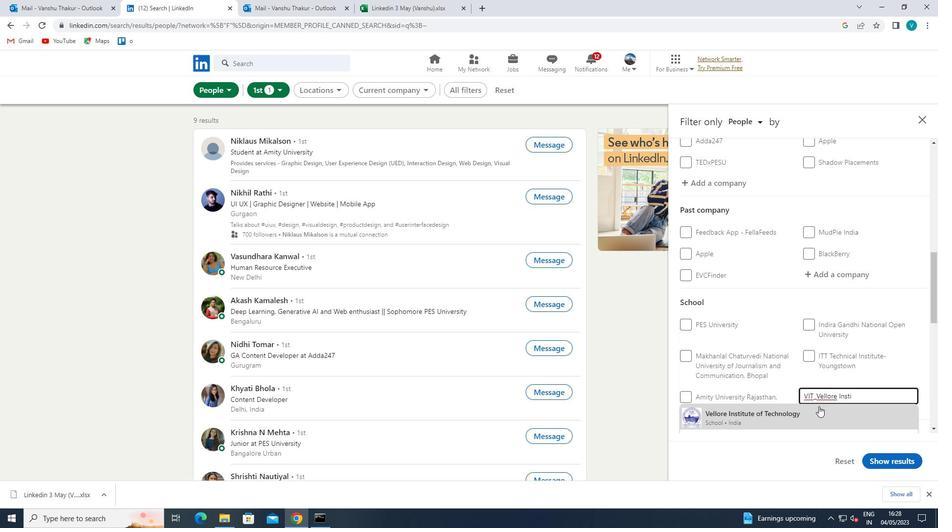 
Action: Mouse moved to (857, 388)
Screenshot: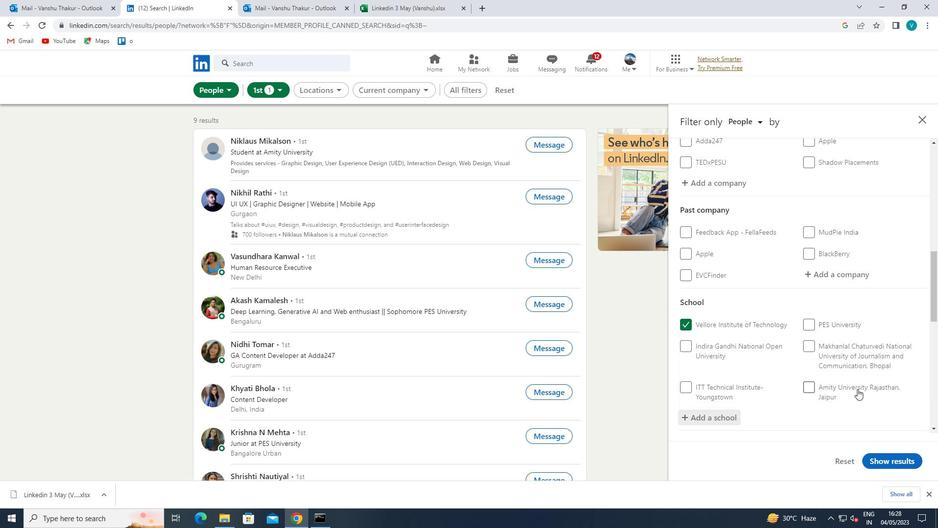 
Action: Mouse scrolled (857, 387) with delta (0, 0)
Screenshot: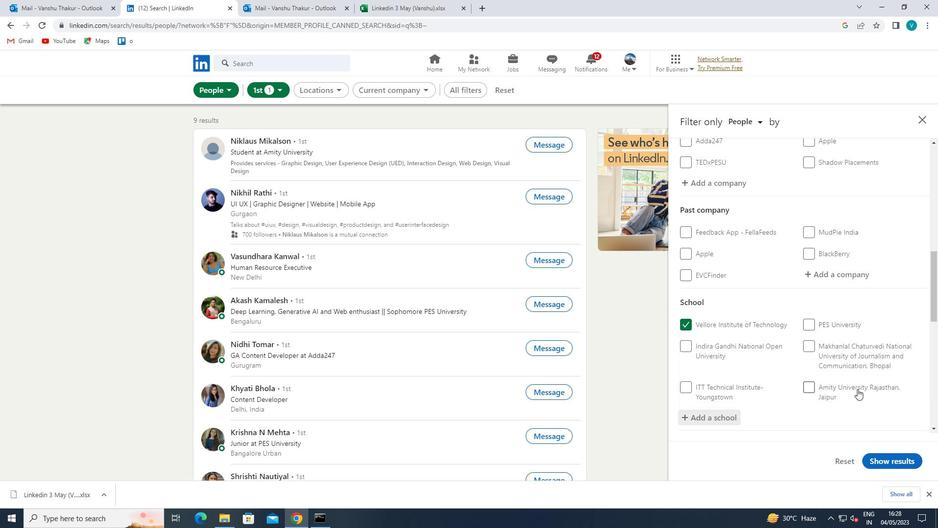 
Action: Mouse moved to (851, 386)
Screenshot: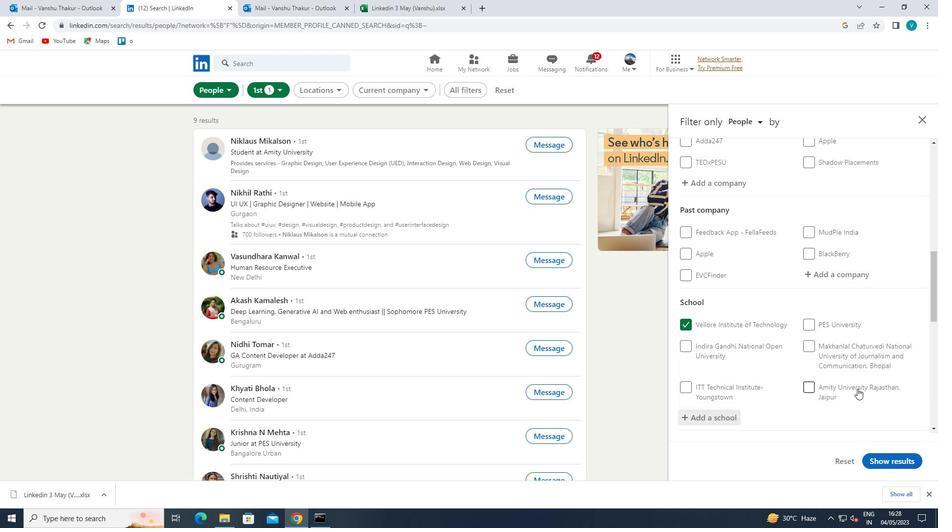 
Action: Mouse scrolled (851, 385) with delta (0, 0)
Screenshot: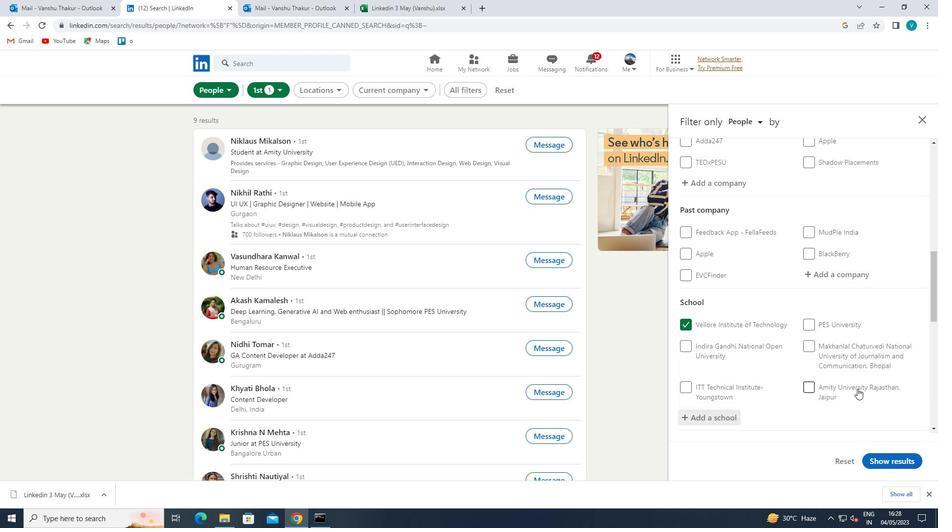 
Action: Mouse moved to (850, 385)
Screenshot: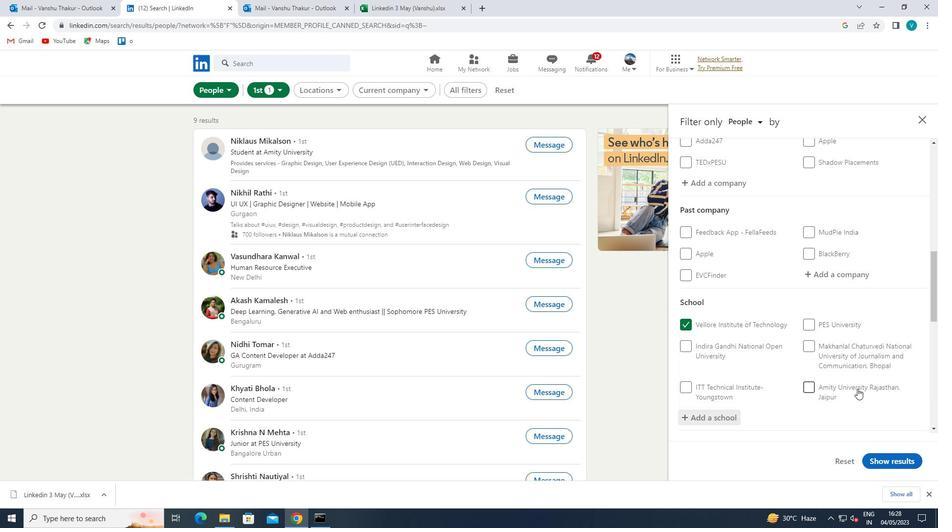 
Action: Mouse scrolled (850, 385) with delta (0, 0)
Screenshot: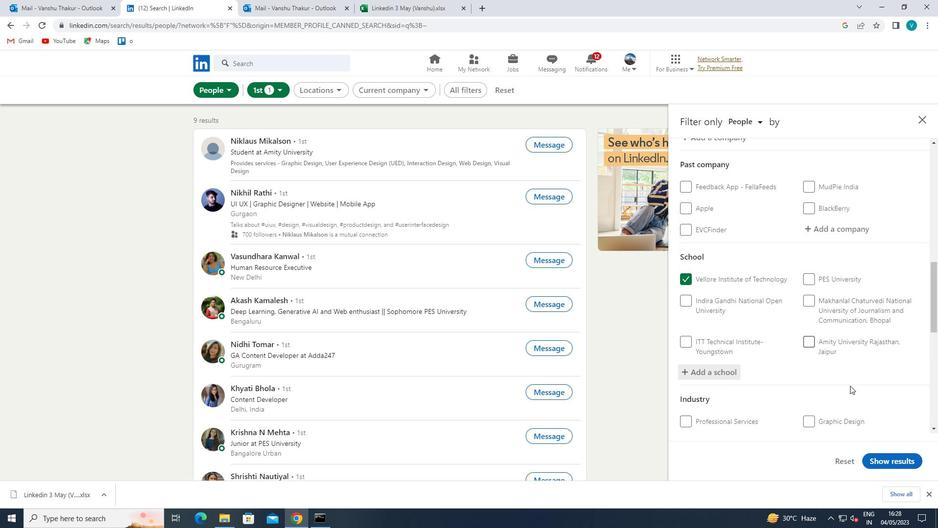 
Action: Mouse moved to (850, 385)
Screenshot: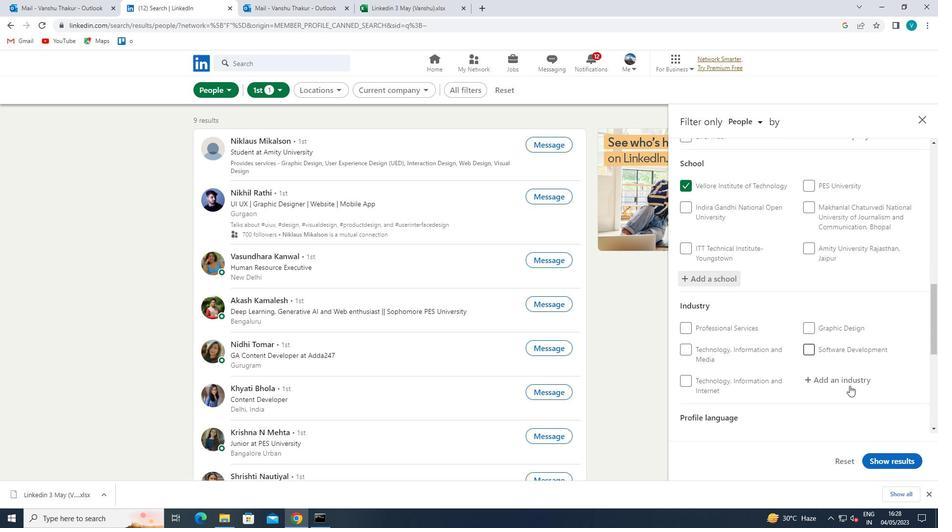 
Action: Mouse scrolled (850, 384) with delta (0, 0)
Screenshot: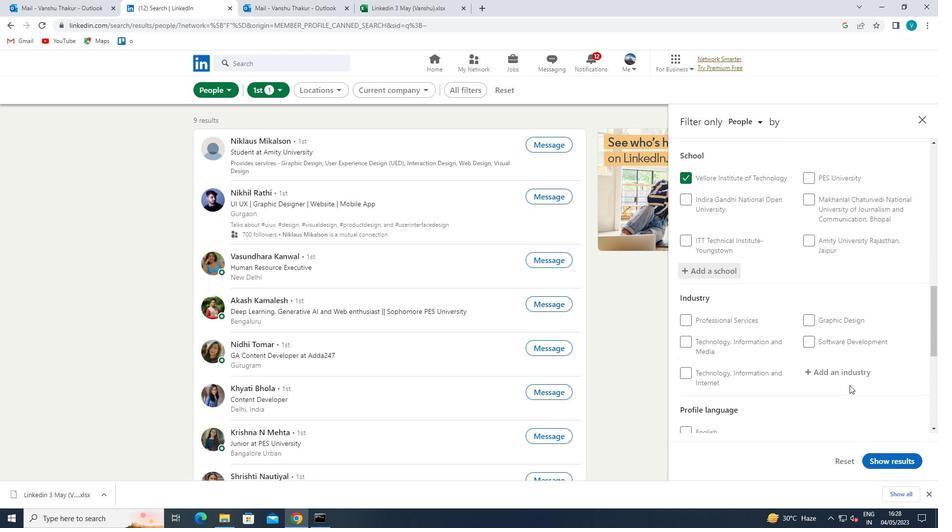 
Action: Mouse moved to (852, 321)
Screenshot: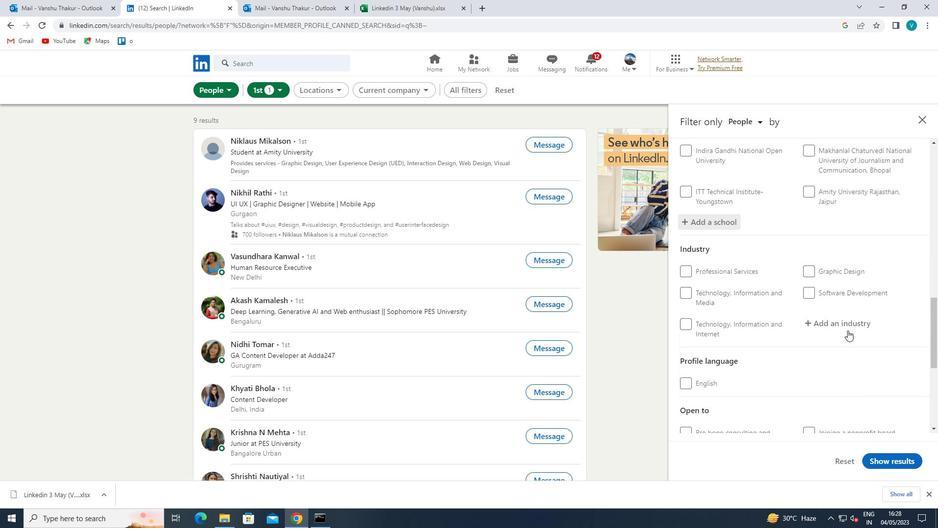 
Action: Mouse pressed left at (852, 321)
Screenshot: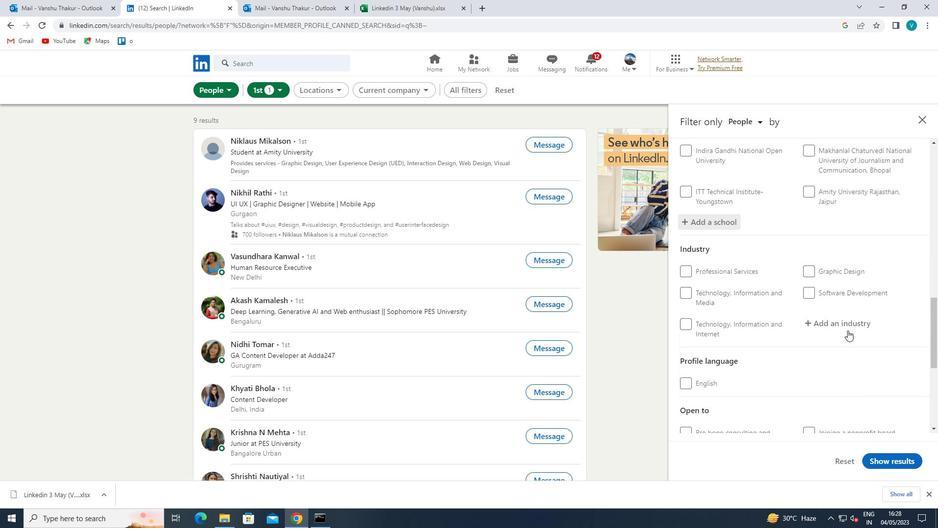
Action: Key pressed <Key.shift><Key.shift><Key.shift><Key.shift><Key.shift>HOTELAS<Key.backspace><Key.backspace>S
Screenshot: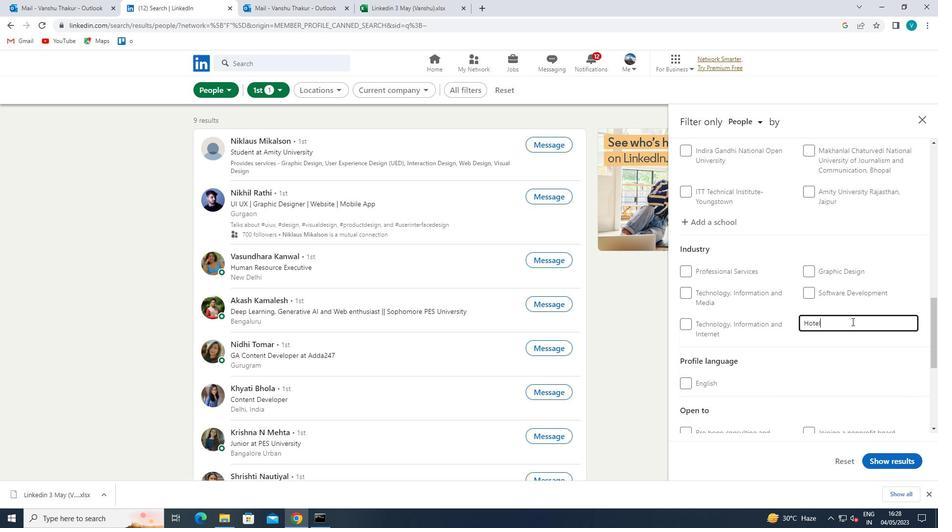 
Action: Mouse moved to (825, 337)
Screenshot: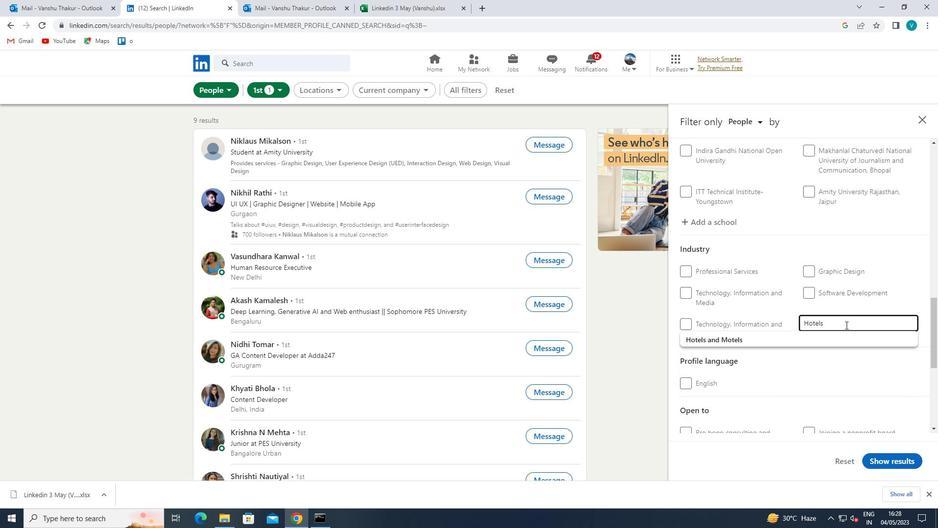 
Action: Mouse pressed left at (825, 337)
Screenshot: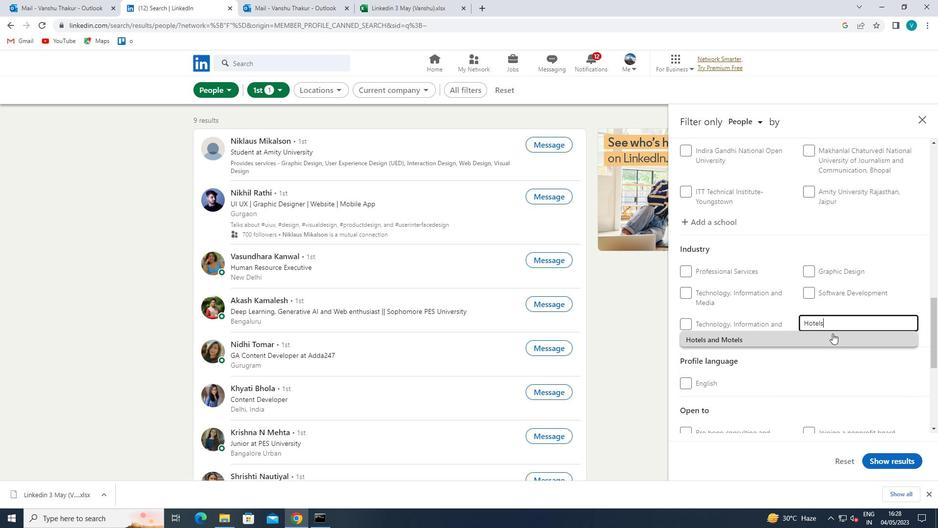 
Action: Mouse moved to (825, 338)
Screenshot: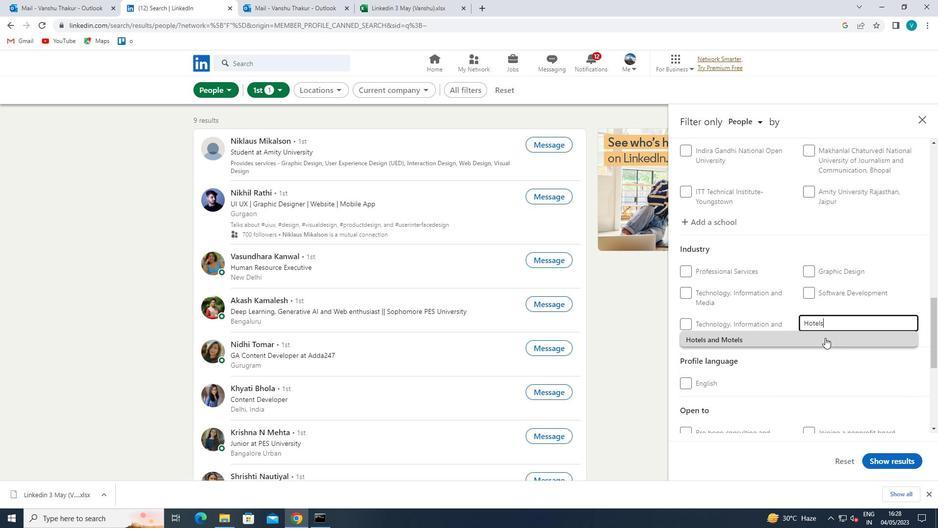 
Action: Mouse scrolled (825, 337) with delta (0, 0)
Screenshot: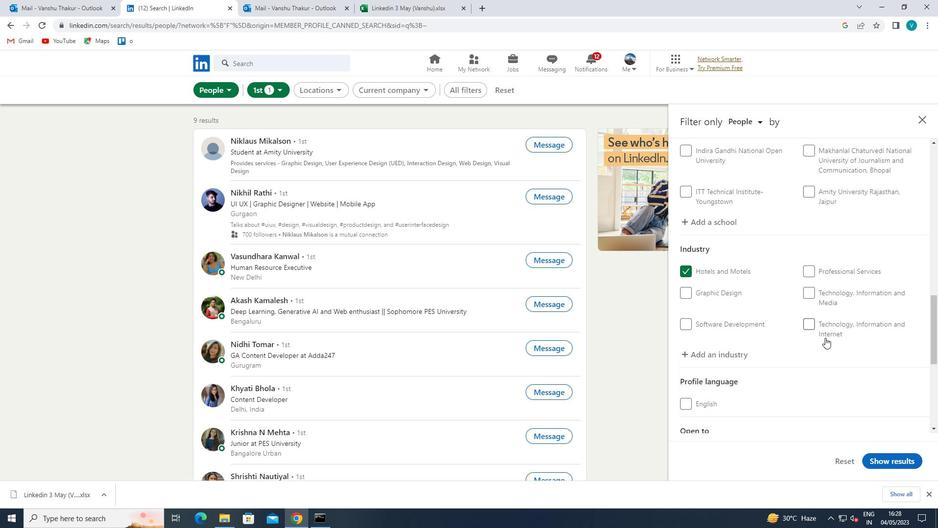 
Action: Mouse moved to (824, 338)
Screenshot: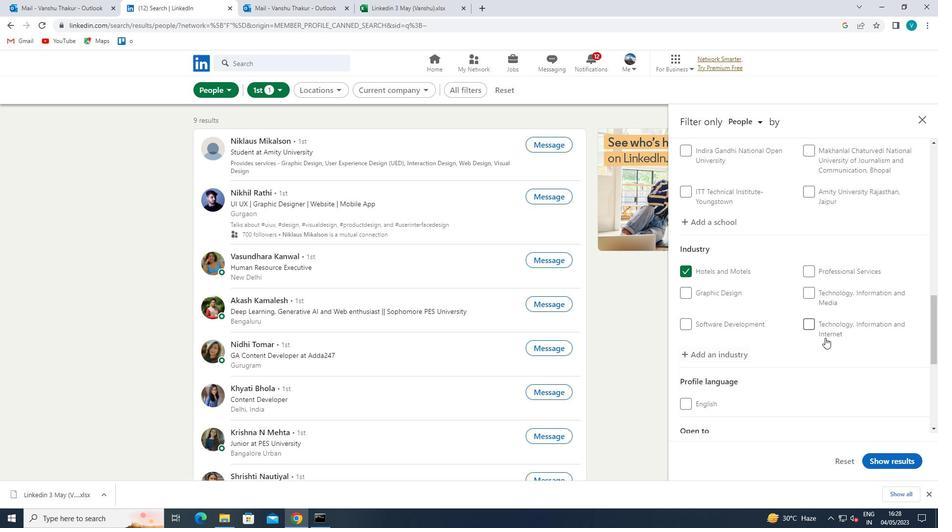 
Action: Mouse scrolled (824, 338) with delta (0, 0)
Screenshot: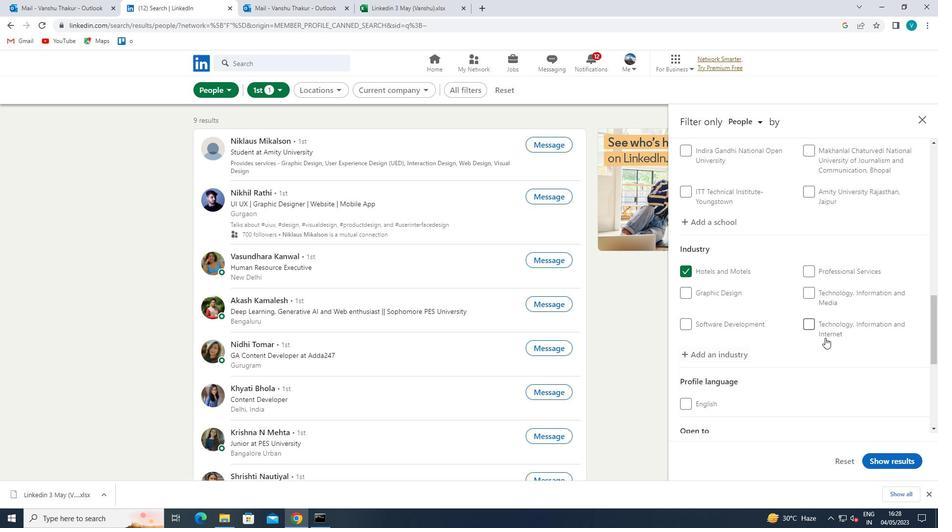 
Action: Mouse moved to (823, 341)
Screenshot: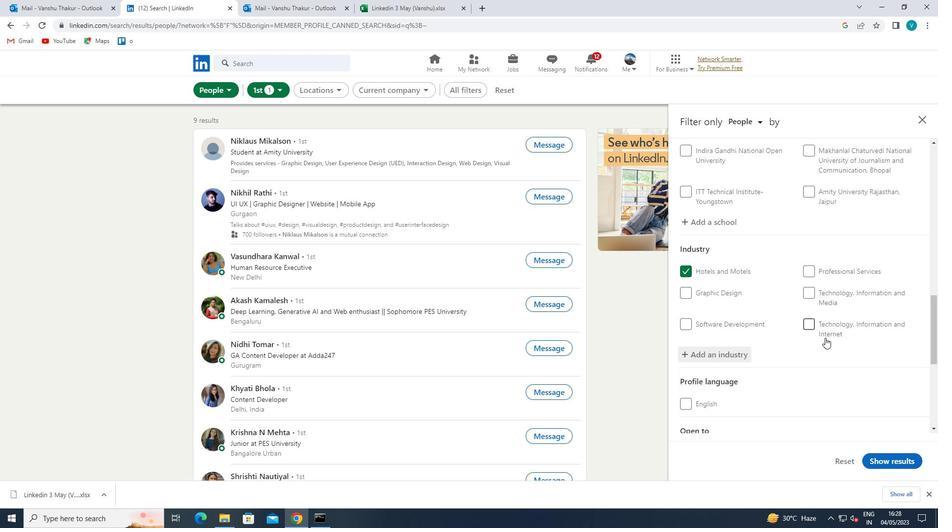 
Action: Mouse scrolled (823, 340) with delta (0, 0)
Screenshot: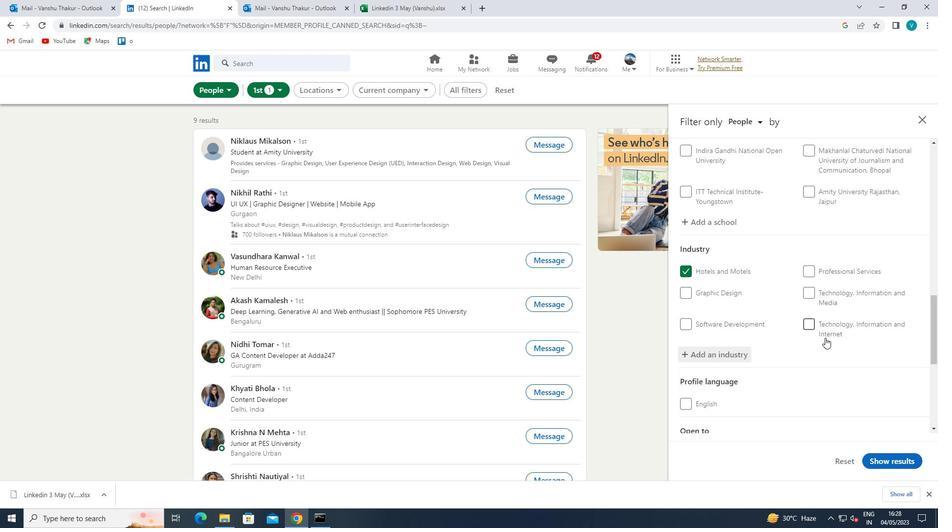 
Action: Mouse moved to (822, 341)
Screenshot: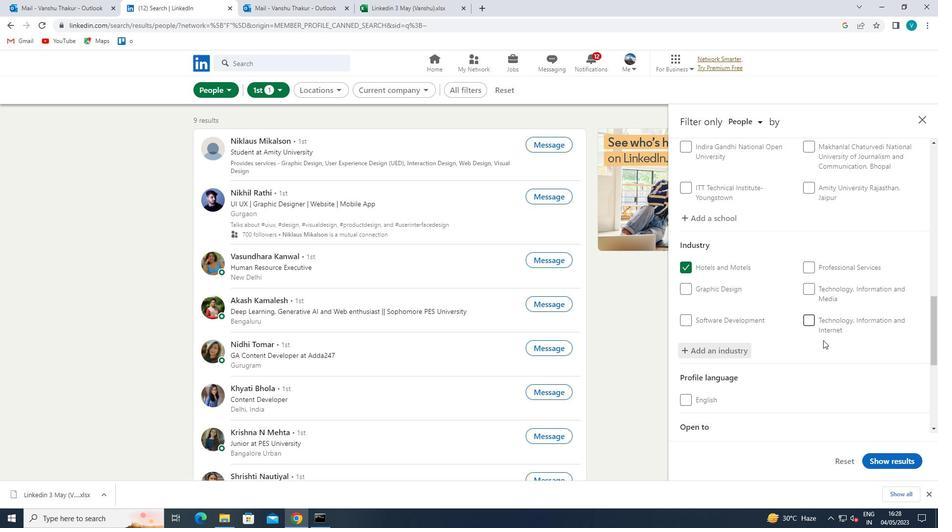 
Action: Mouse scrolled (822, 341) with delta (0, 0)
Screenshot: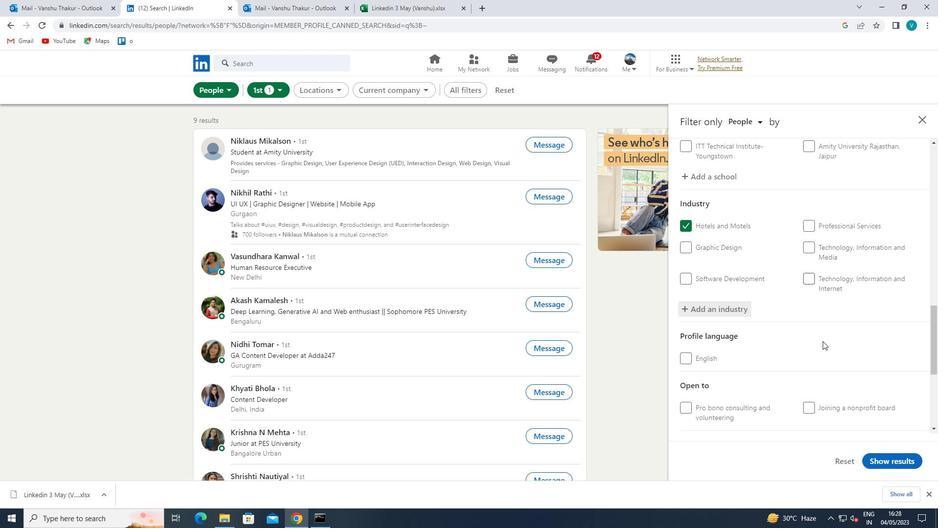 
Action: Mouse scrolled (822, 341) with delta (0, 0)
Screenshot: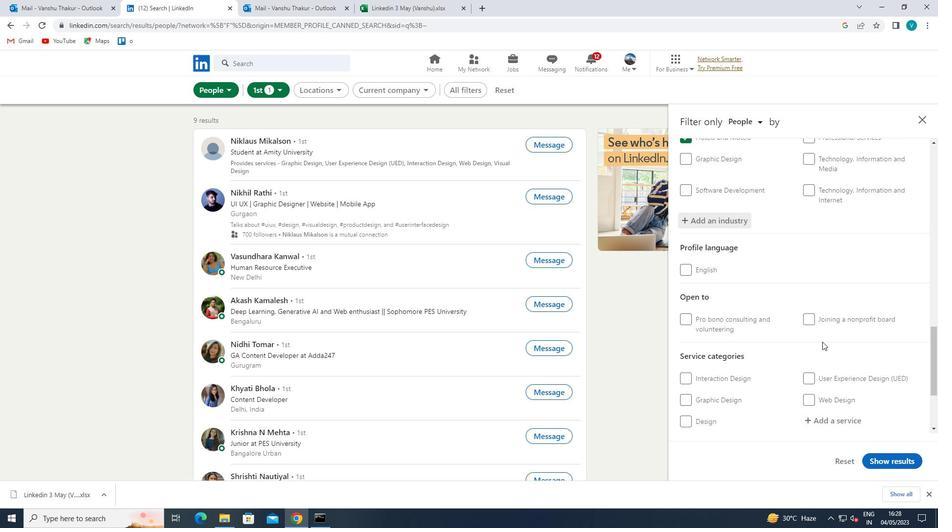 
Action: Mouse moved to (836, 308)
Screenshot: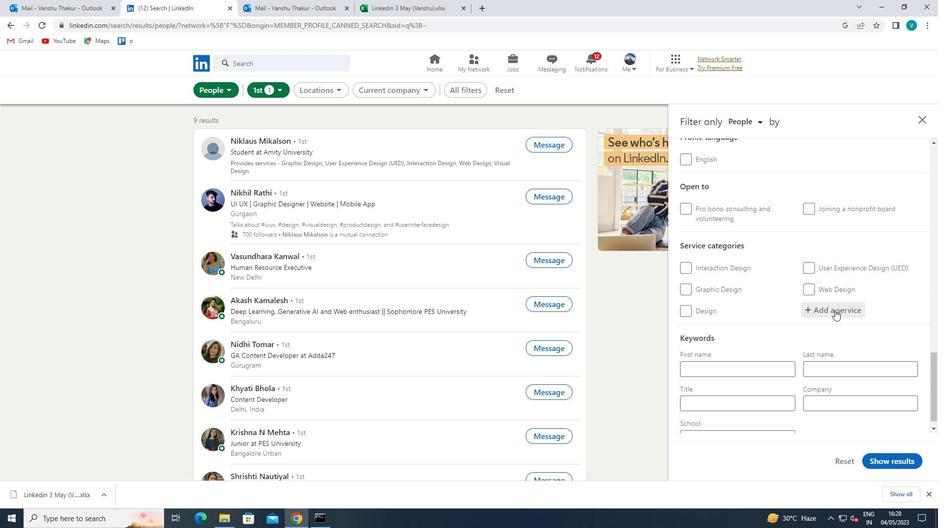 
Action: Mouse pressed left at (836, 308)
Screenshot: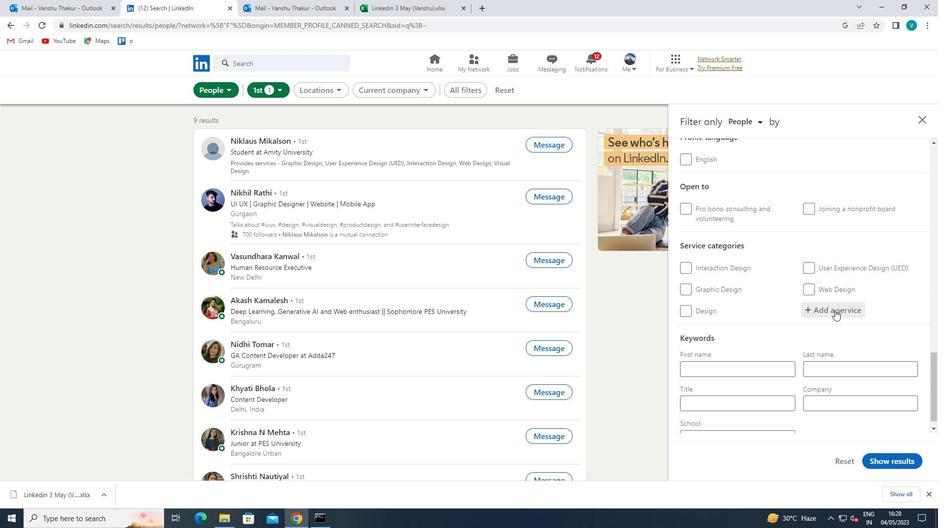 
Action: Key pressed <Key.shift>FINANCIAL<Key.space><Key.shift>ADVB<Key.backspace>
Screenshot: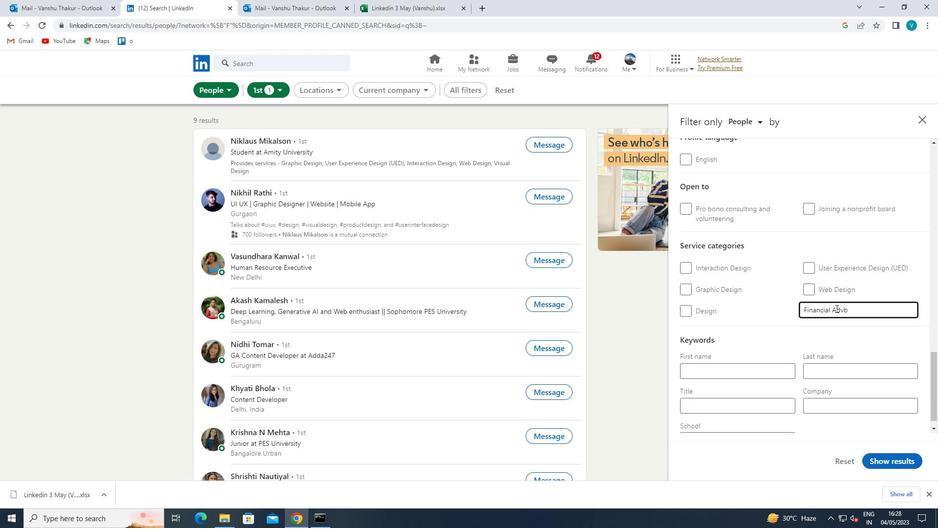 
Action: Mouse moved to (815, 320)
Screenshot: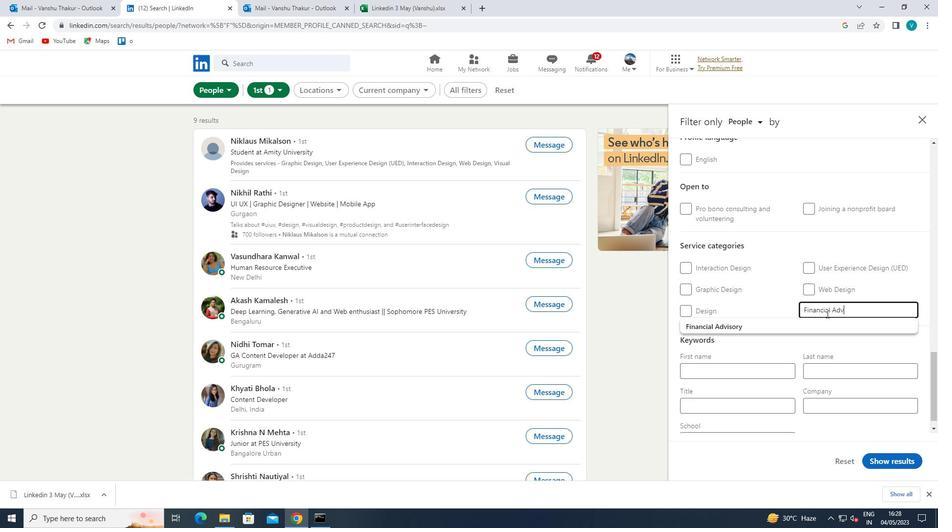 
Action: Mouse pressed left at (815, 320)
Screenshot: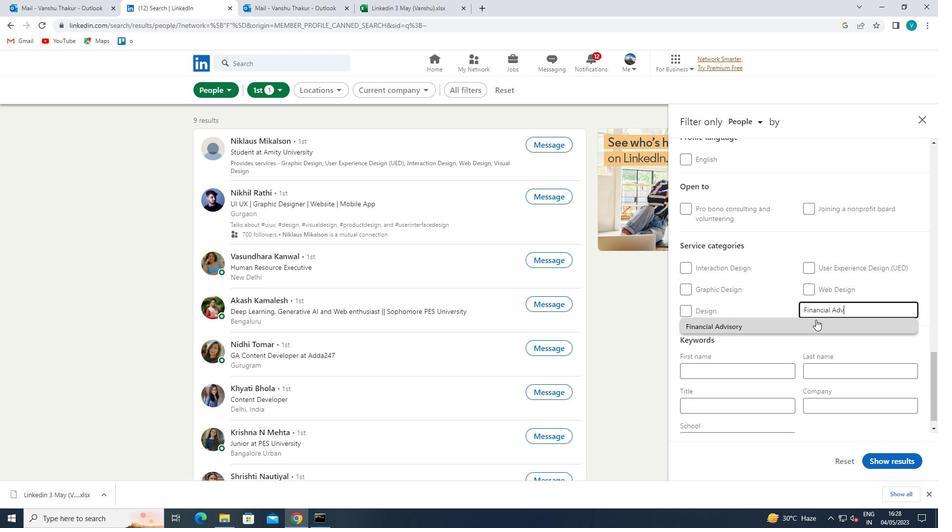 
Action: Mouse moved to (814, 320)
Screenshot: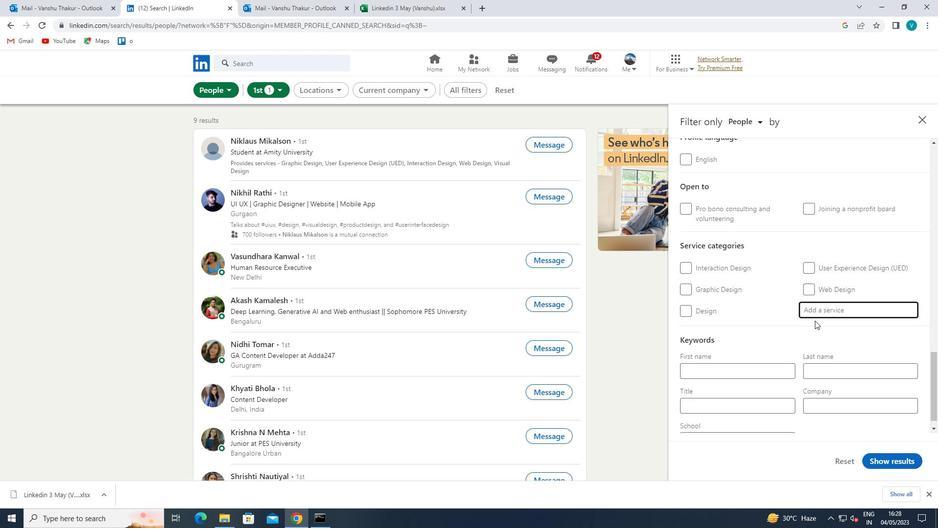 
Action: Mouse scrolled (814, 320) with delta (0, 0)
Screenshot: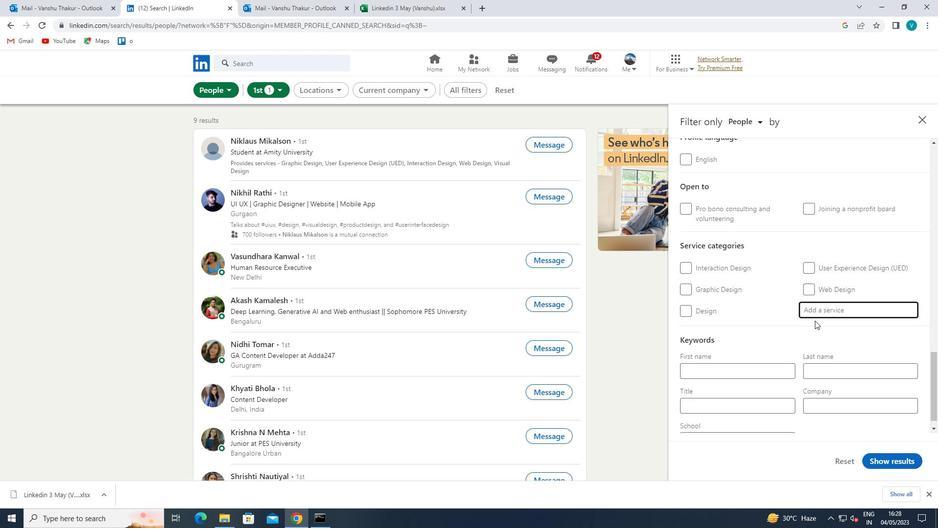 
Action: Mouse moved to (811, 322)
Screenshot: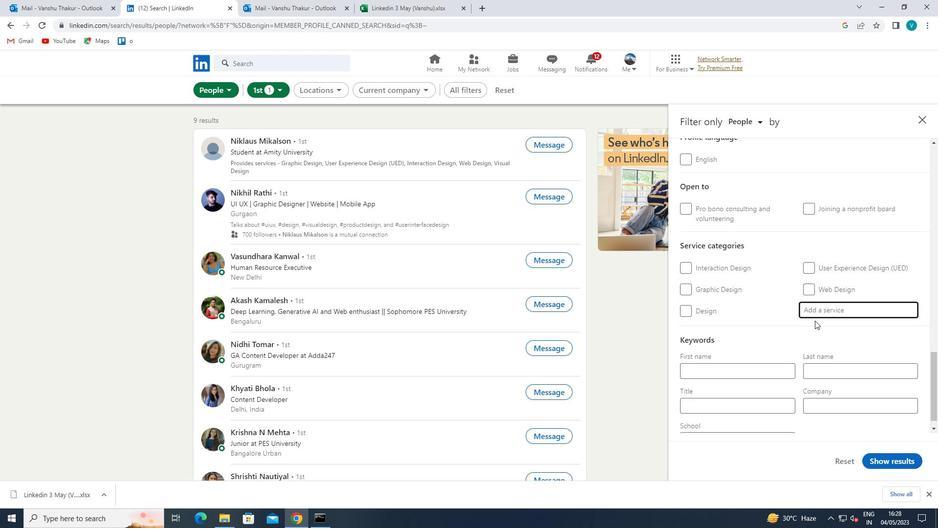 
Action: Mouse scrolled (811, 321) with delta (0, 0)
Screenshot: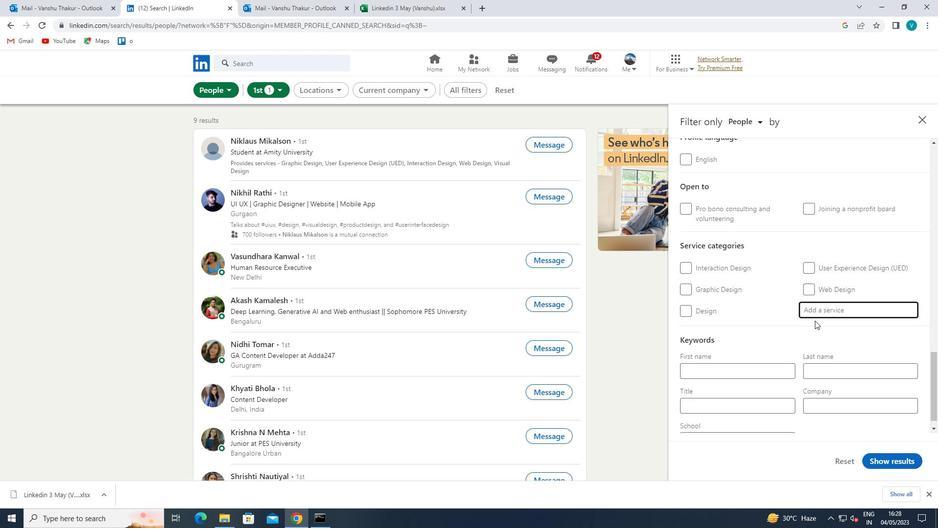 
Action: Mouse moved to (808, 324)
Screenshot: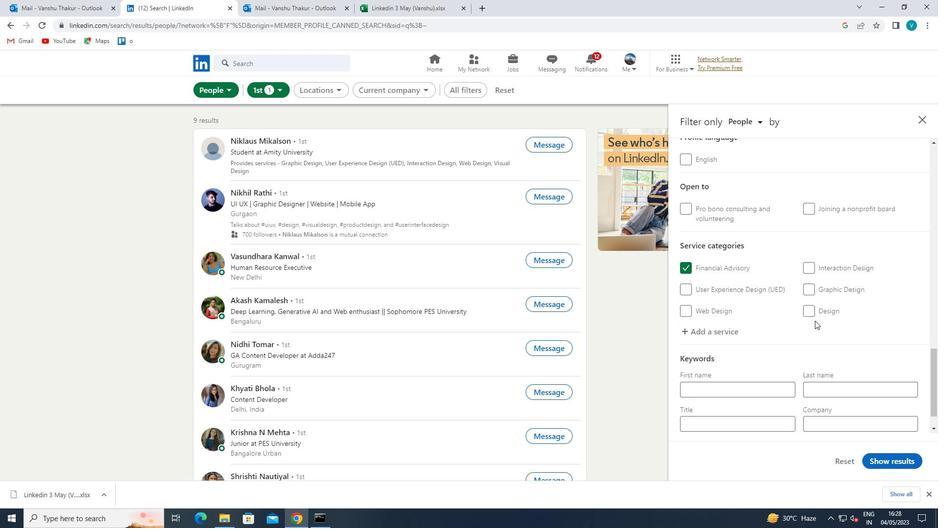 
Action: Mouse scrolled (808, 323) with delta (0, 0)
Screenshot: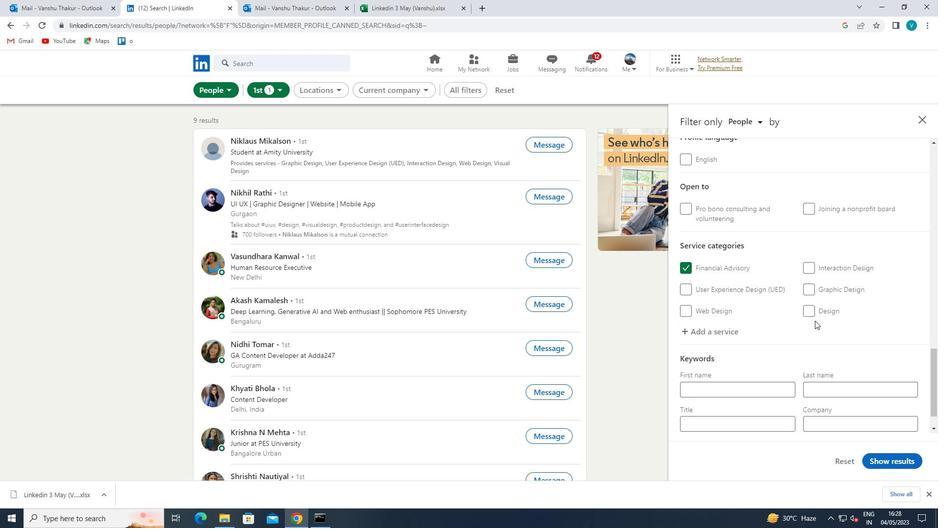 
Action: Mouse moved to (774, 386)
Screenshot: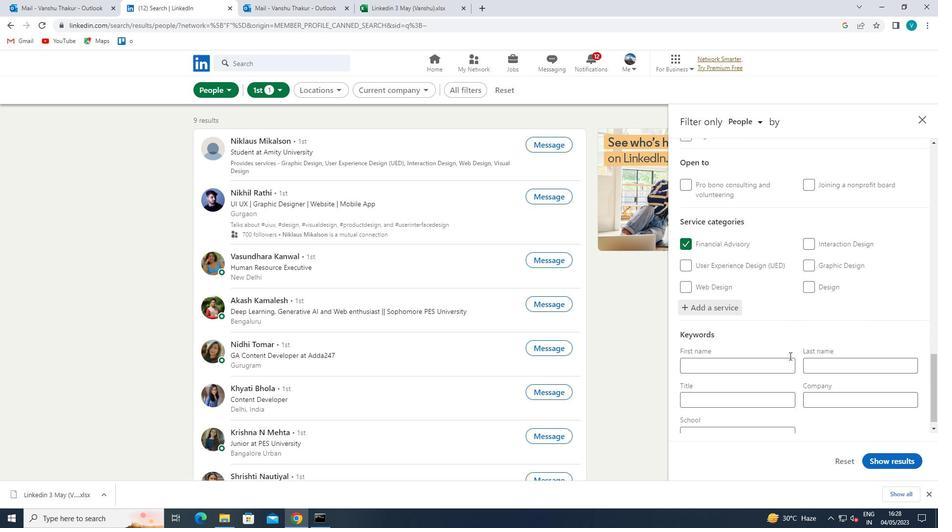 
Action: Mouse pressed left at (774, 386)
Screenshot: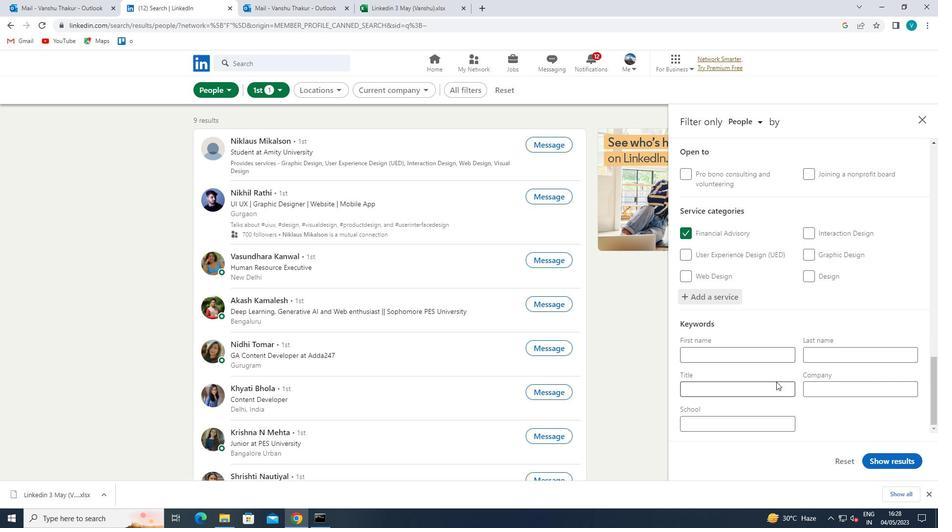 
Action: Key pressed <Key.shift>OPEARATIONS<Key.space><Key.shift>DIRECTOR
Screenshot: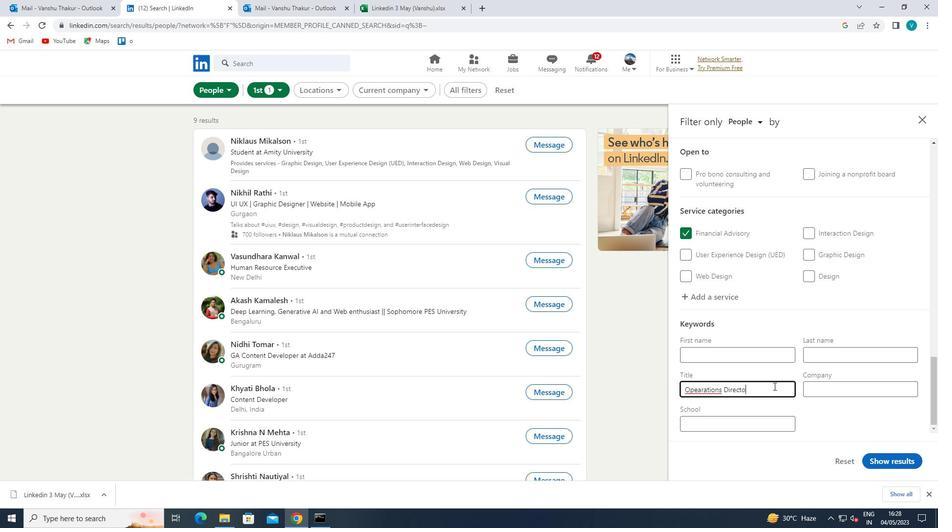 
Action: Mouse moved to (701, 389)
Screenshot: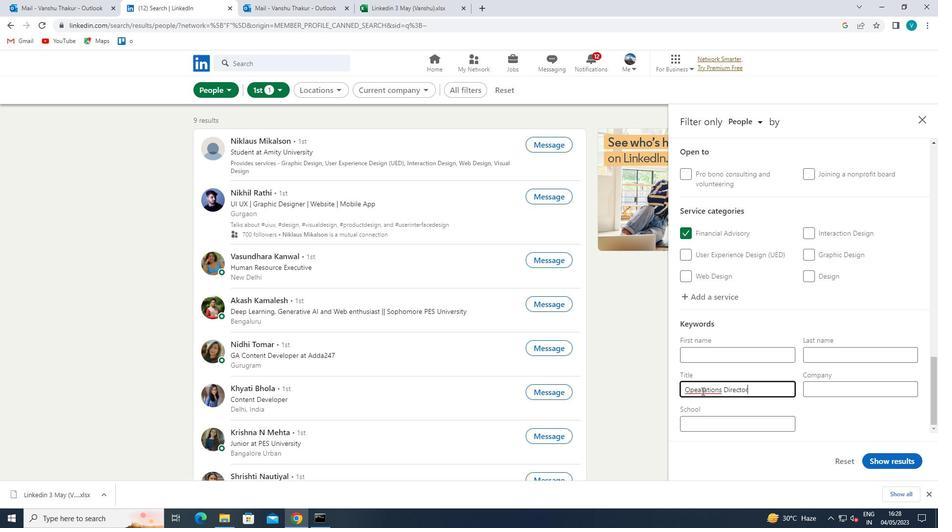 
Action: Mouse pressed left at (701, 389)
Screenshot: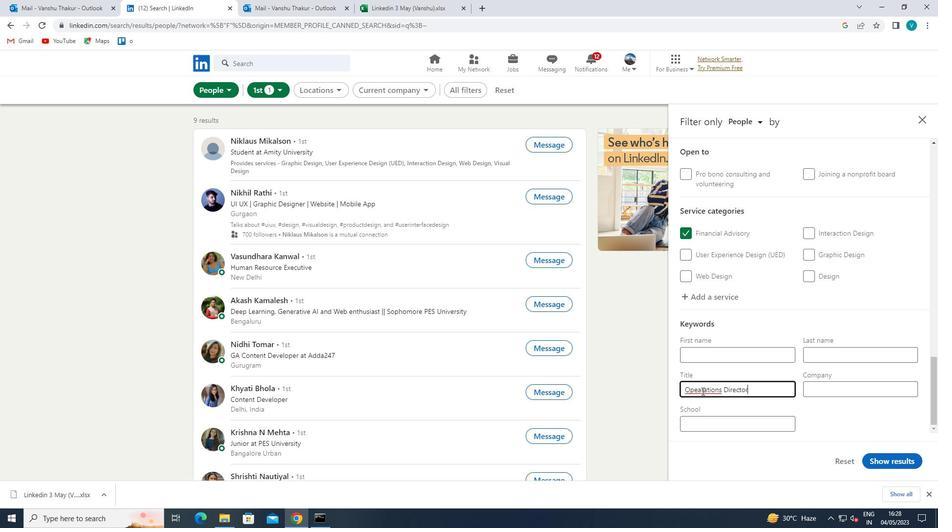 
Action: Mouse moved to (739, 415)
Screenshot: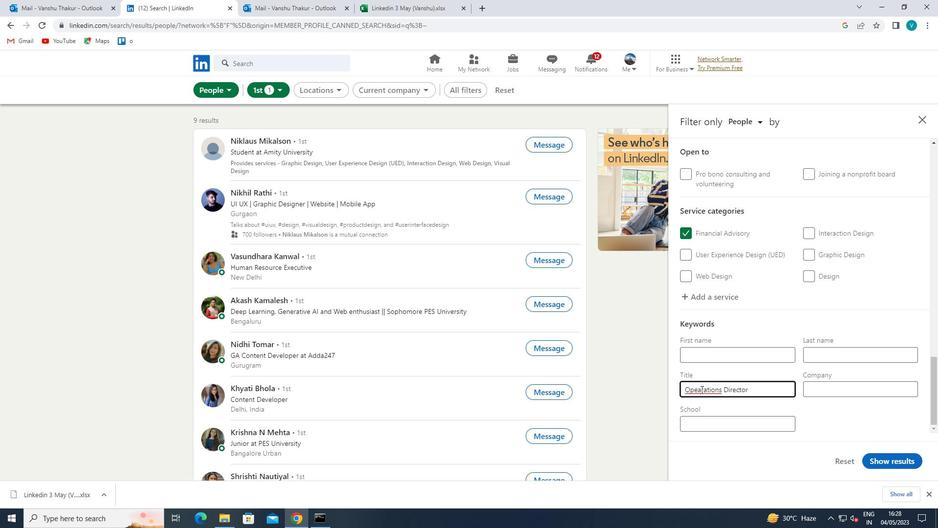 
Action: Key pressed <Key.backspace>
Screenshot: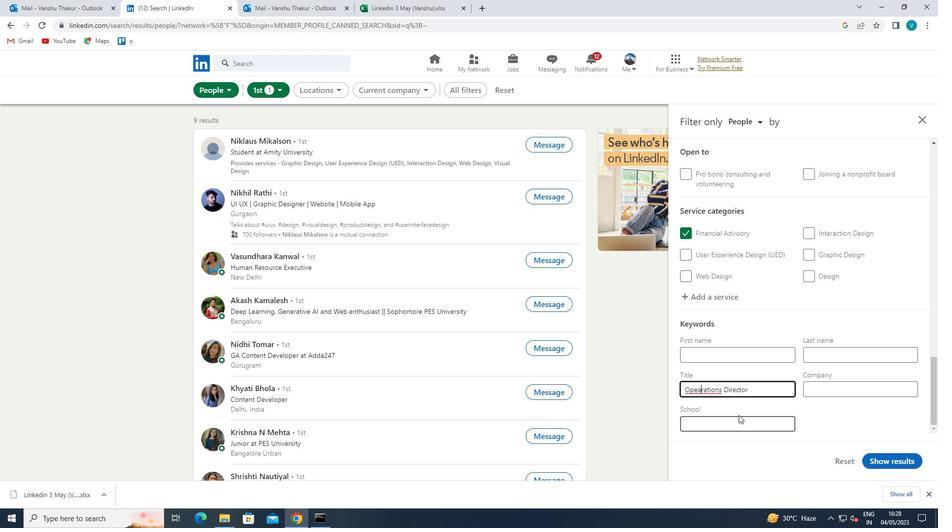 
Action: Mouse moved to (888, 458)
Screenshot: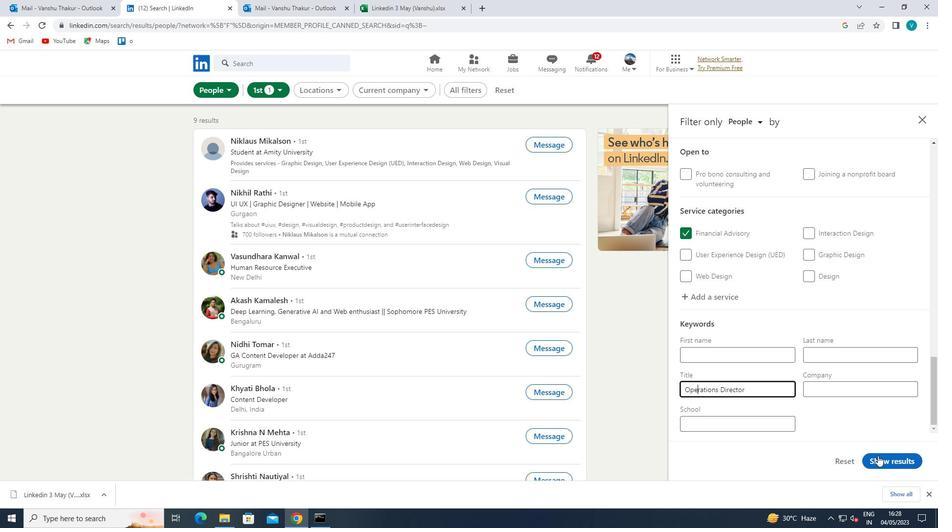 
Action: Mouse pressed left at (888, 458)
Screenshot: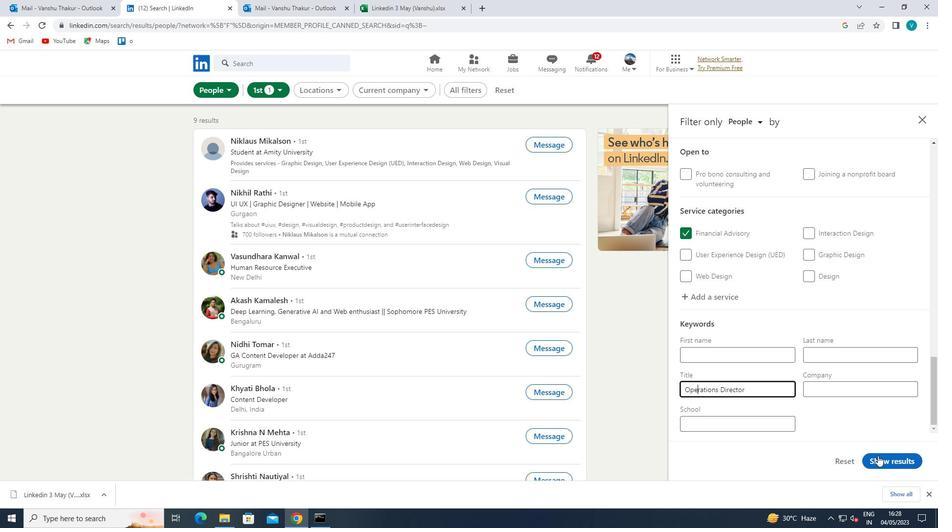 
Action: Mouse moved to (818, 411)
Screenshot: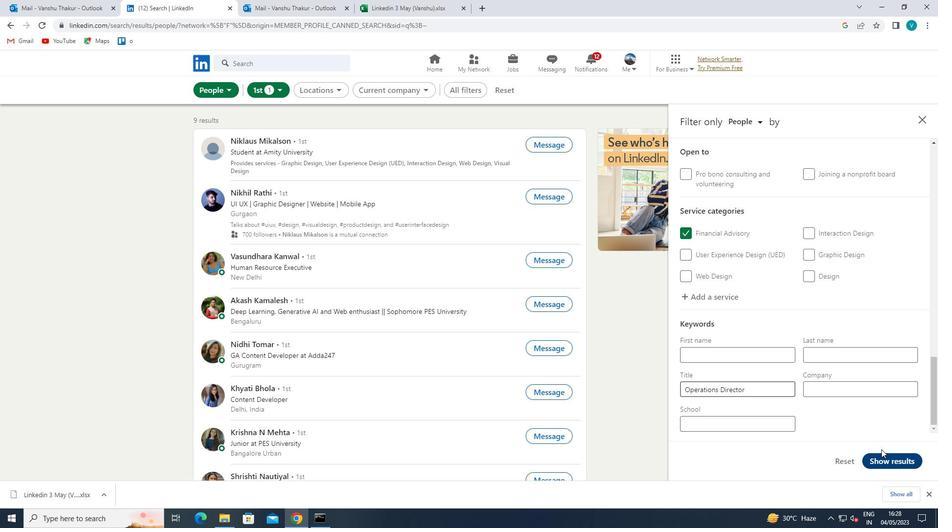 
